 Task: Use the formula "ISNONTEXT" in spreadsheet "Project portfolio".
Action: Mouse moved to (676, 88)
Screenshot: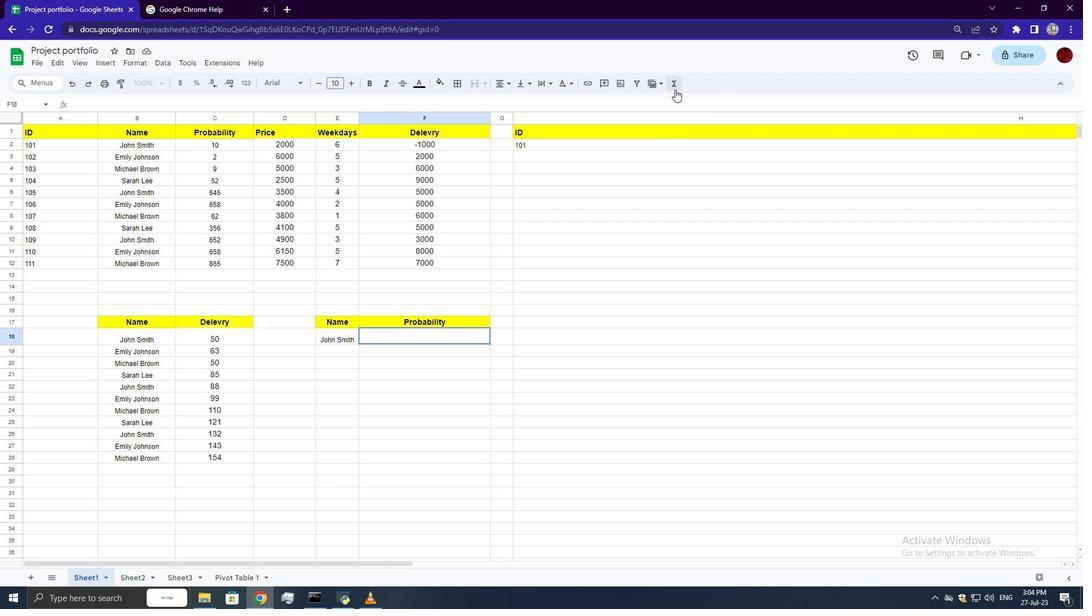 
Action: Mouse pressed left at (676, 88)
Screenshot: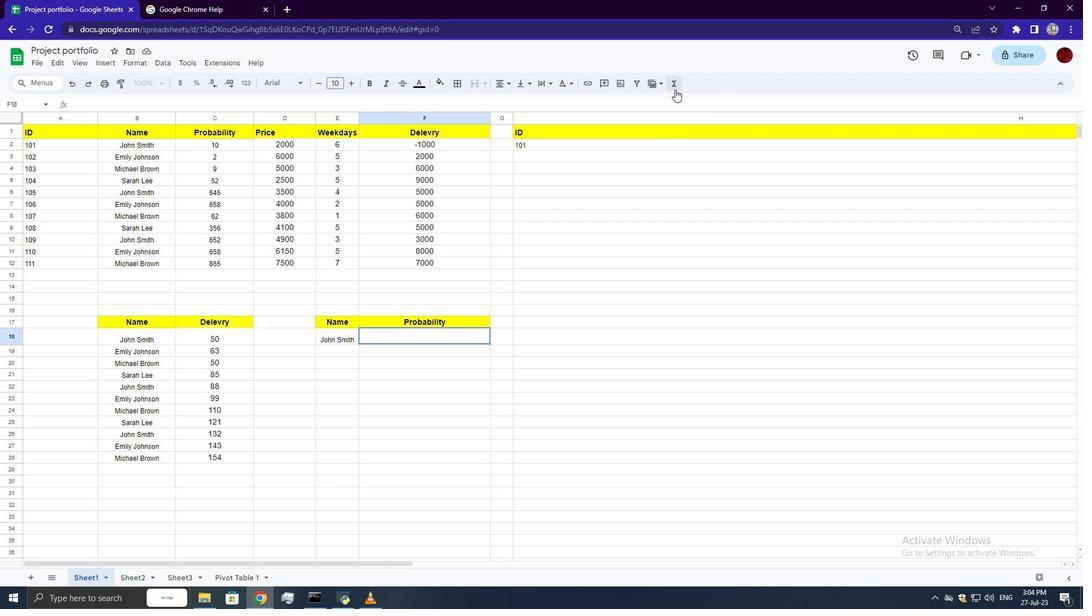 
Action: Mouse moved to (838, 320)
Screenshot: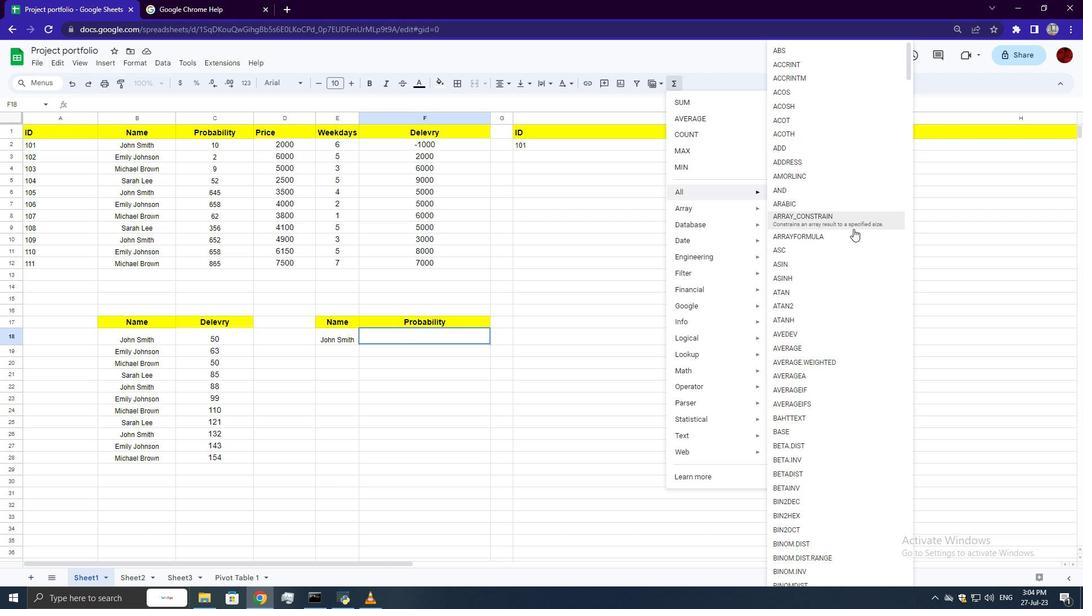 
Action: Mouse scrolled (838, 318) with delta (0, 0)
Screenshot: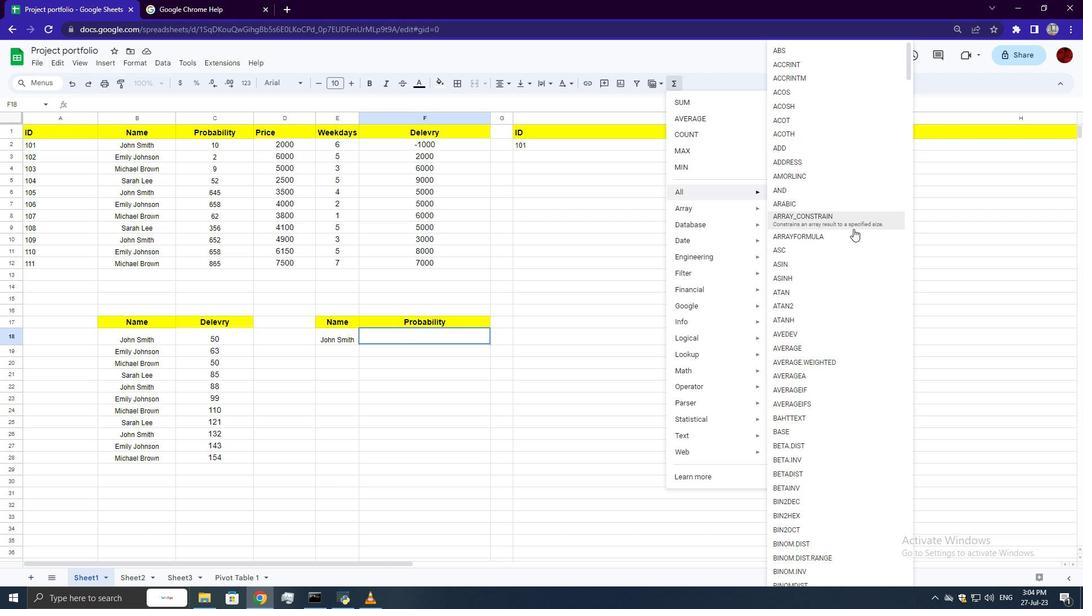 
Action: Mouse moved to (838, 321)
Screenshot: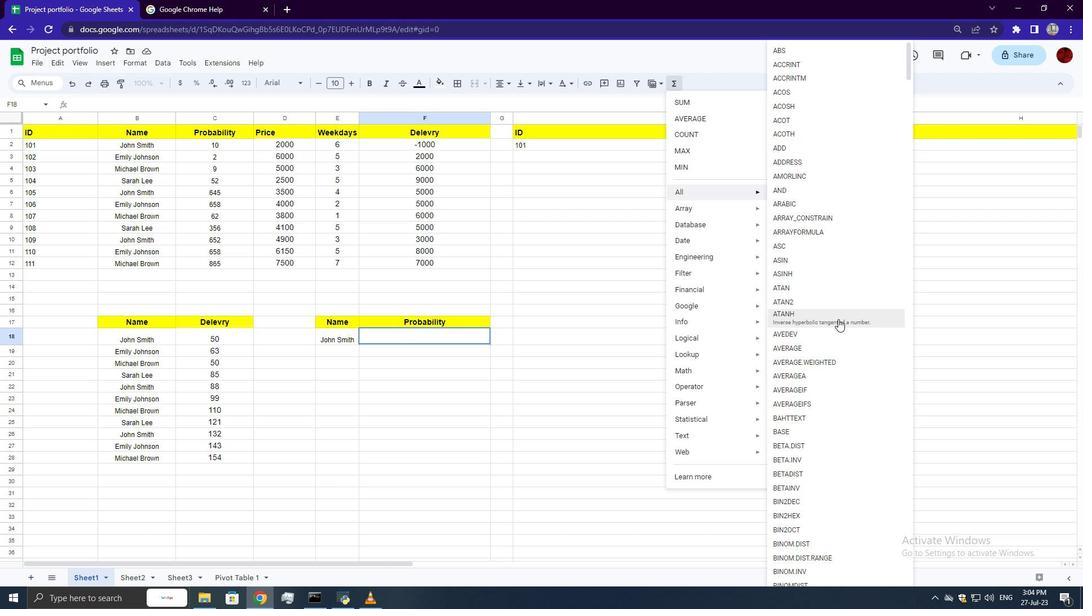 
Action: Mouse scrolled (838, 320) with delta (0, 0)
Screenshot: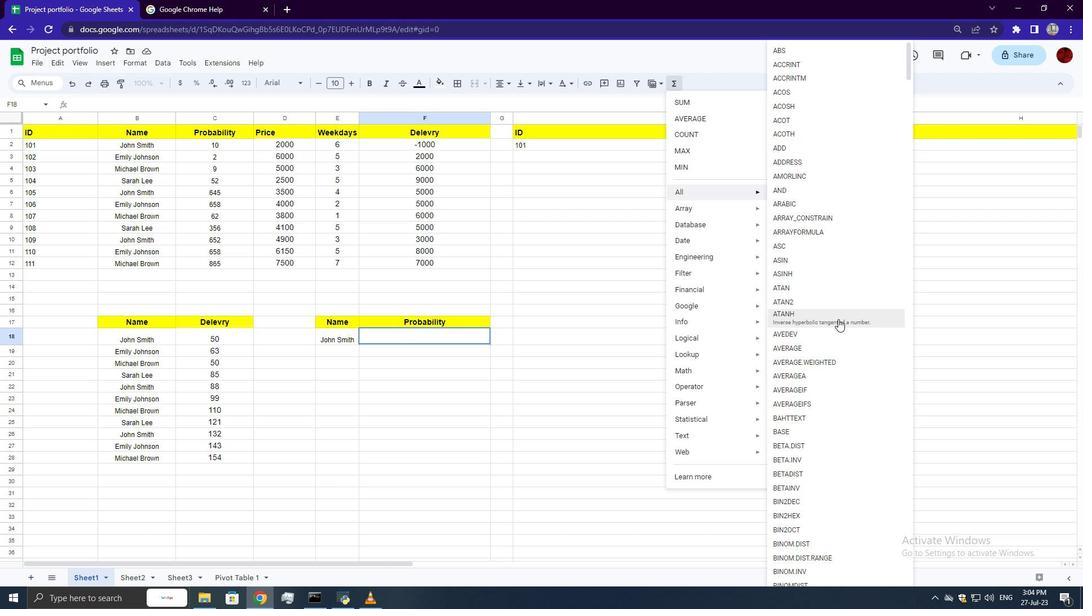 
Action: Mouse scrolled (838, 320) with delta (0, 0)
Screenshot: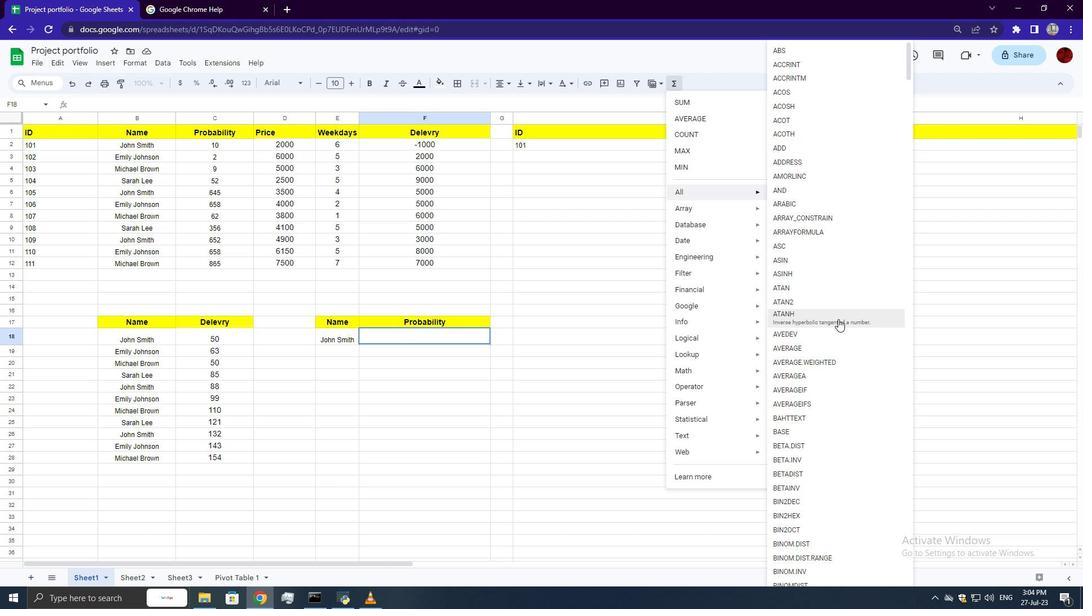 
Action: Mouse scrolled (838, 320) with delta (0, 0)
Screenshot: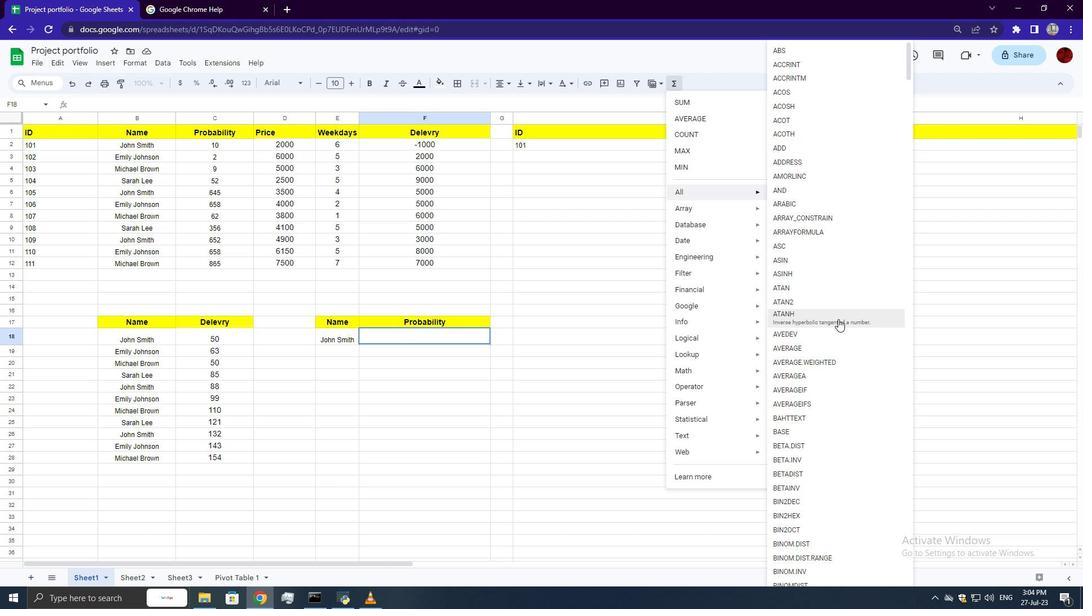 
Action: Mouse scrolled (838, 320) with delta (0, 0)
Screenshot: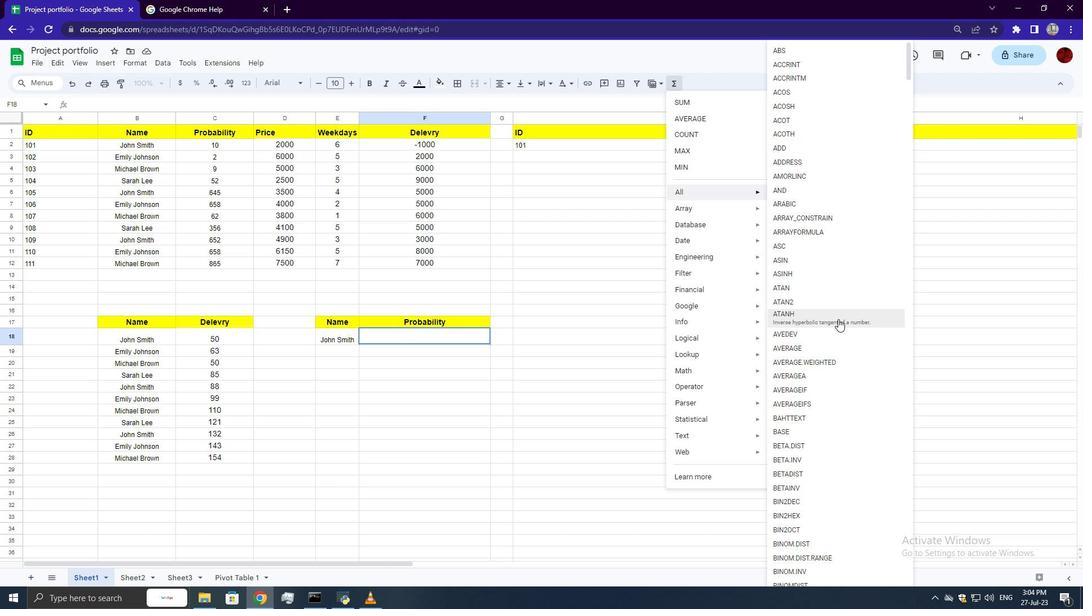 
Action: Mouse scrolled (838, 320) with delta (0, 0)
Screenshot: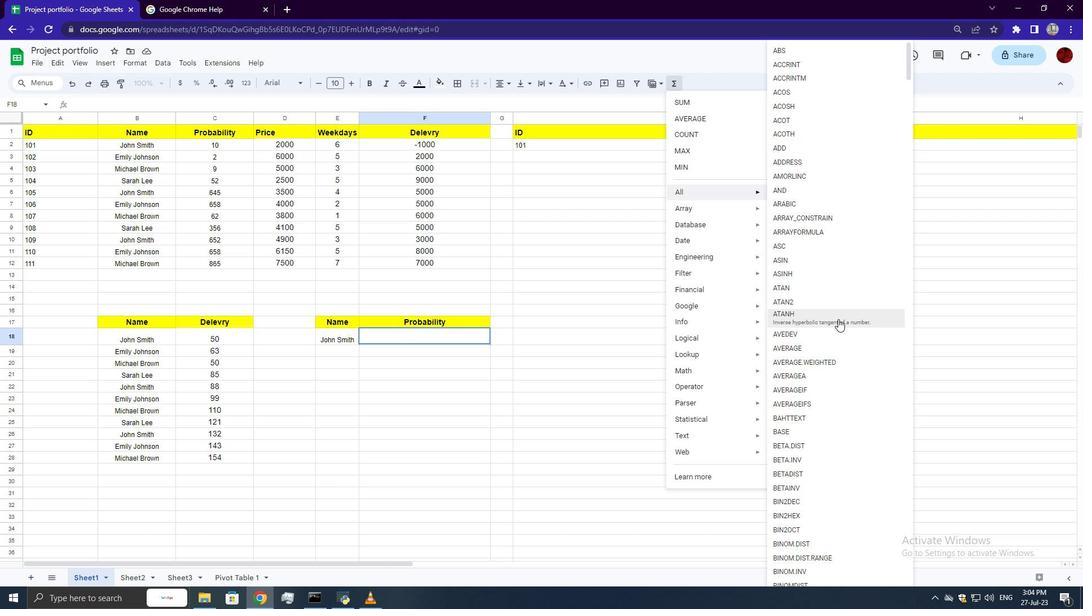 
Action: Mouse scrolled (838, 320) with delta (0, 0)
Screenshot: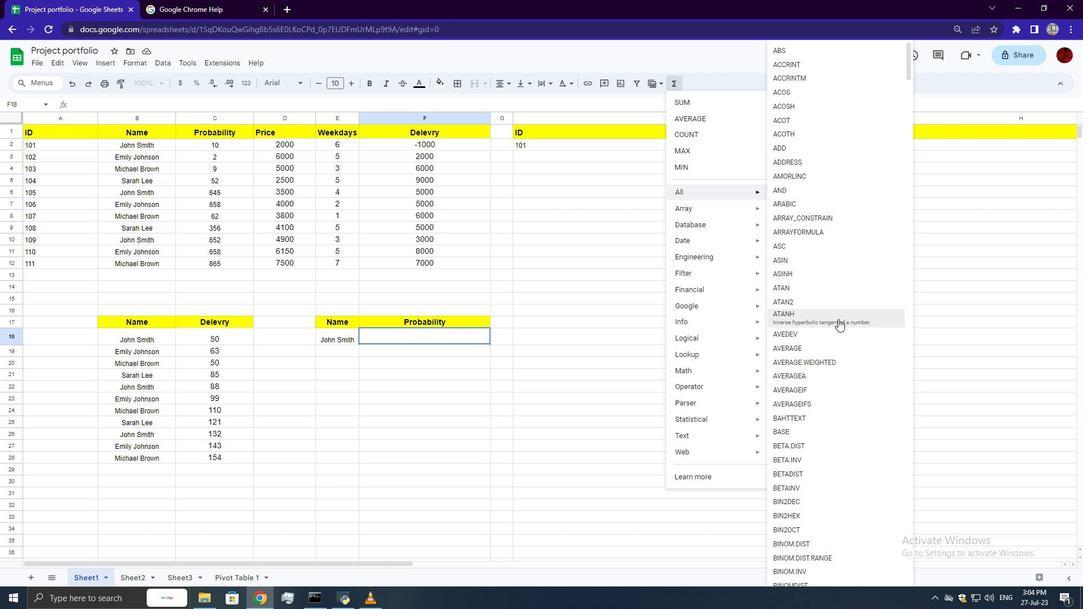 
Action: Mouse scrolled (838, 320) with delta (0, 0)
Screenshot: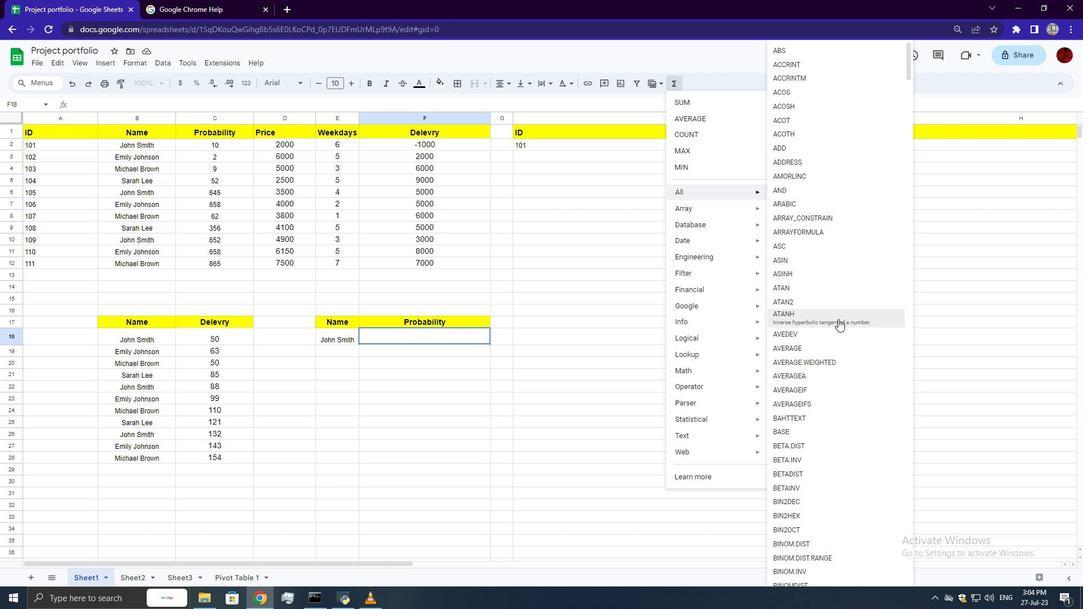 
Action: Mouse scrolled (838, 320) with delta (0, 0)
Screenshot: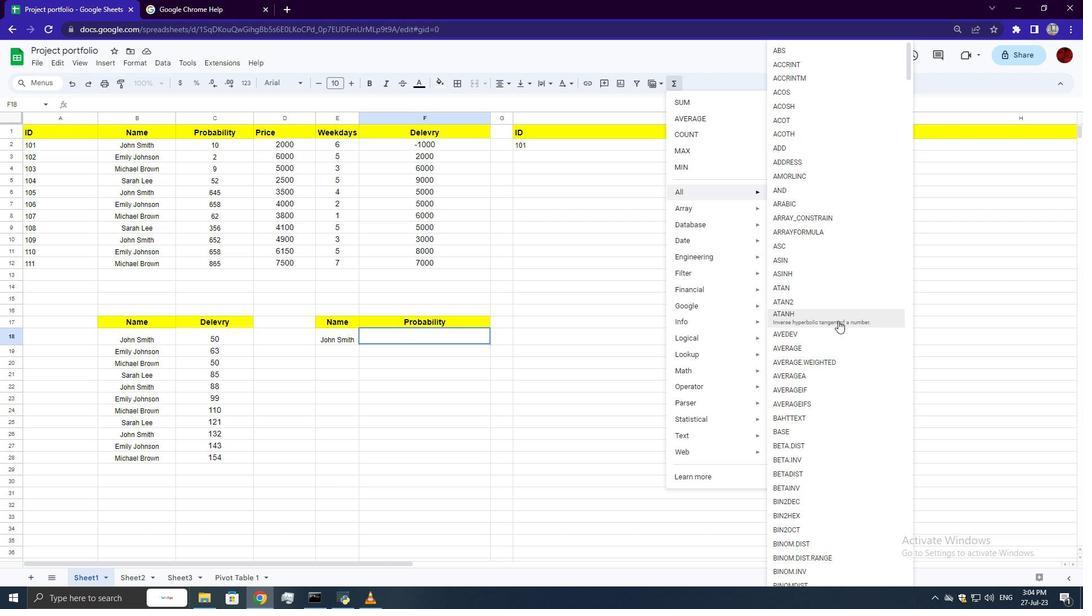 
Action: Mouse scrolled (838, 320) with delta (0, 0)
Screenshot: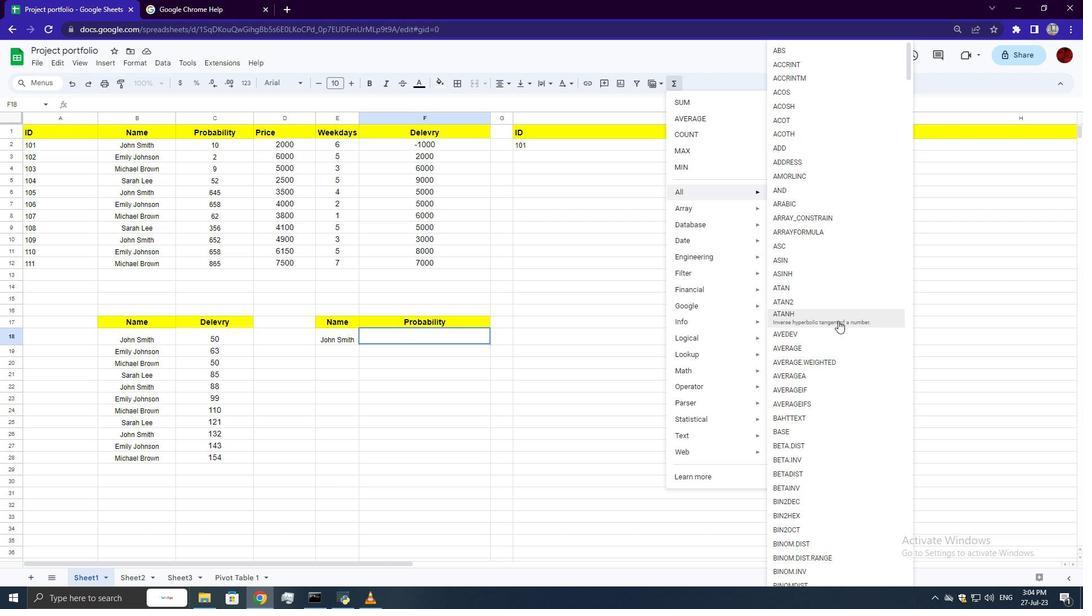 
Action: Mouse scrolled (838, 320) with delta (0, 0)
Screenshot: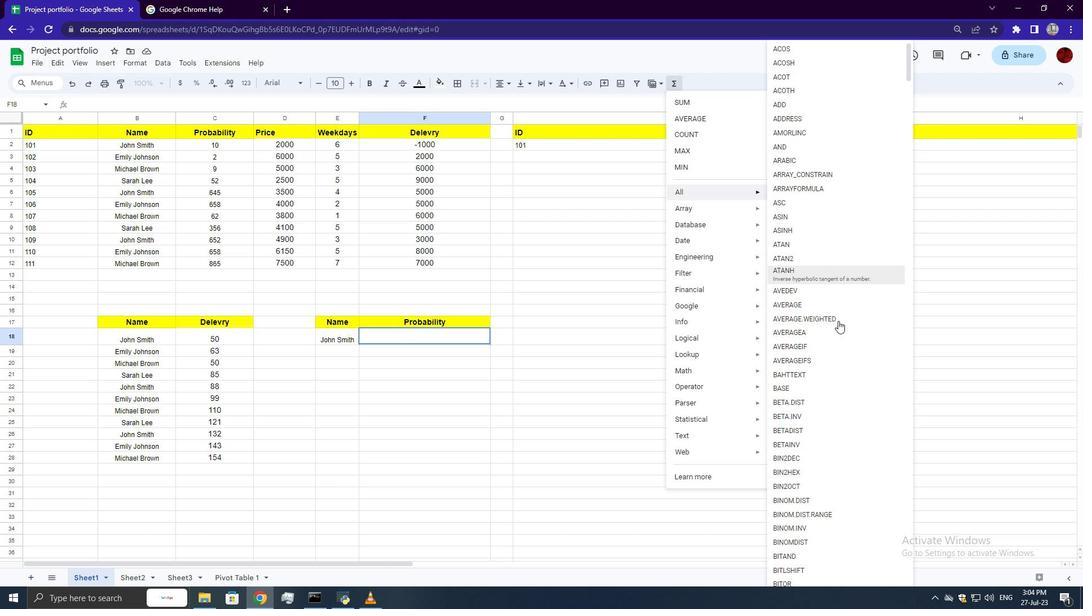 
Action: Mouse moved to (847, 339)
Screenshot: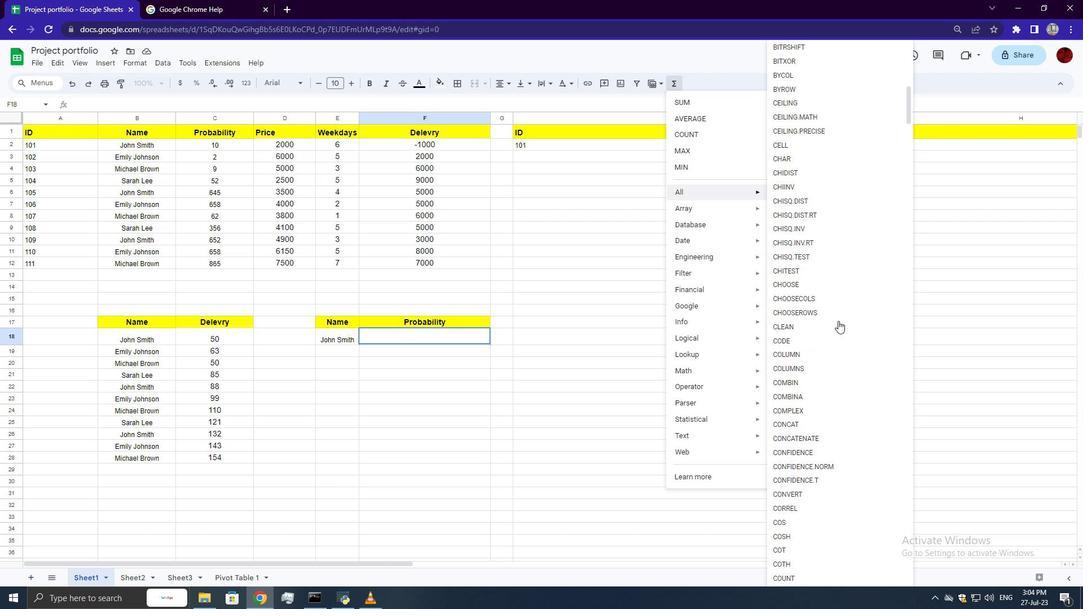 
Action: Mouse scrolled (847, 339) with delta (0, 0)
Screenshot: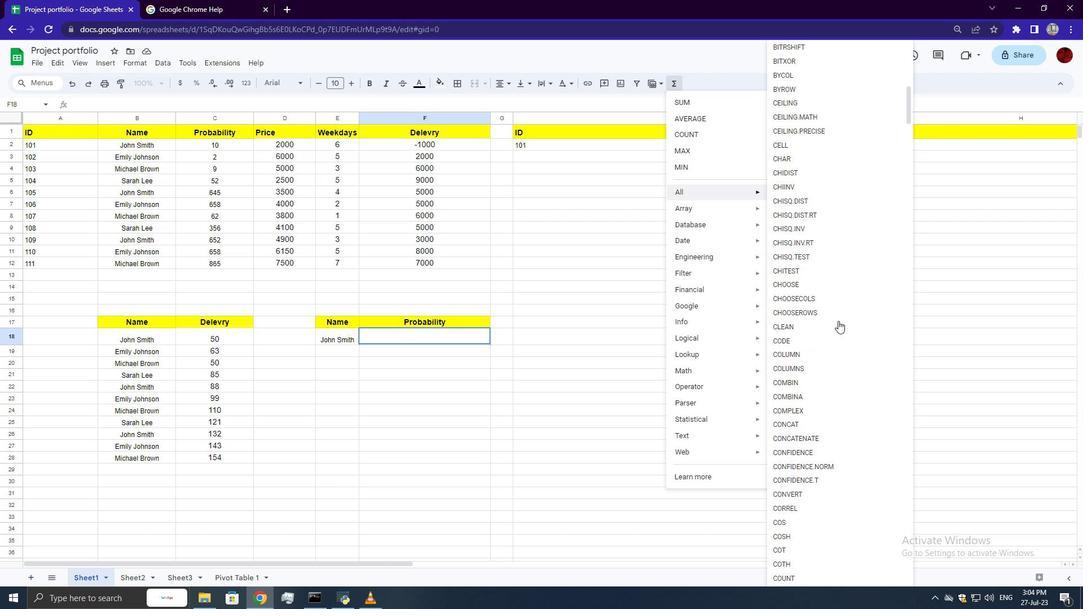
Action: Mouse moved to (848, 343)
Screenshot: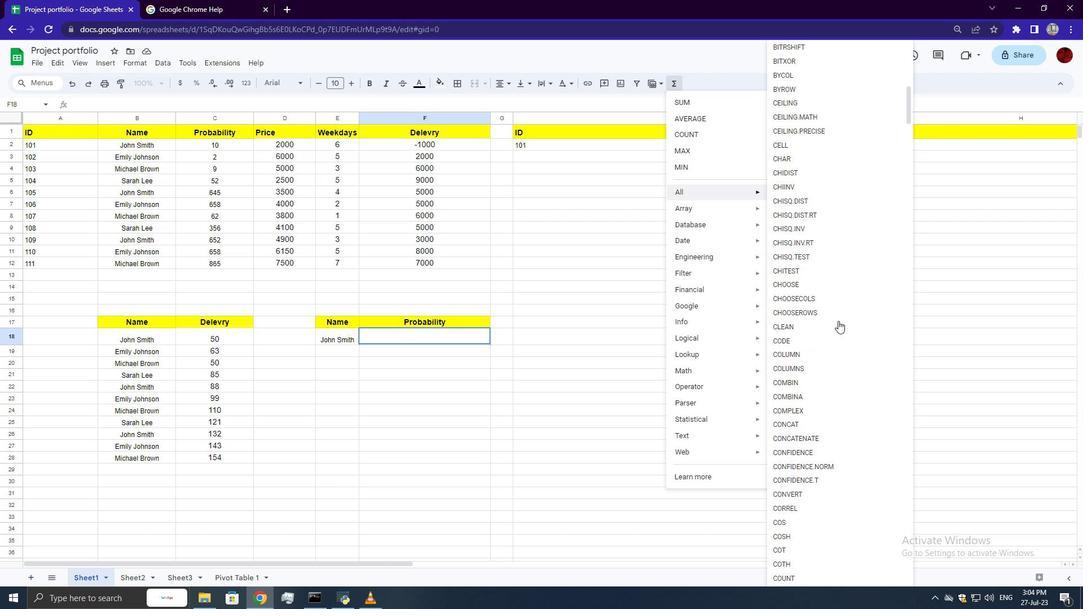 
Action: Mouse scrolled (848, 343) with delta (0, 0)
Screenshot: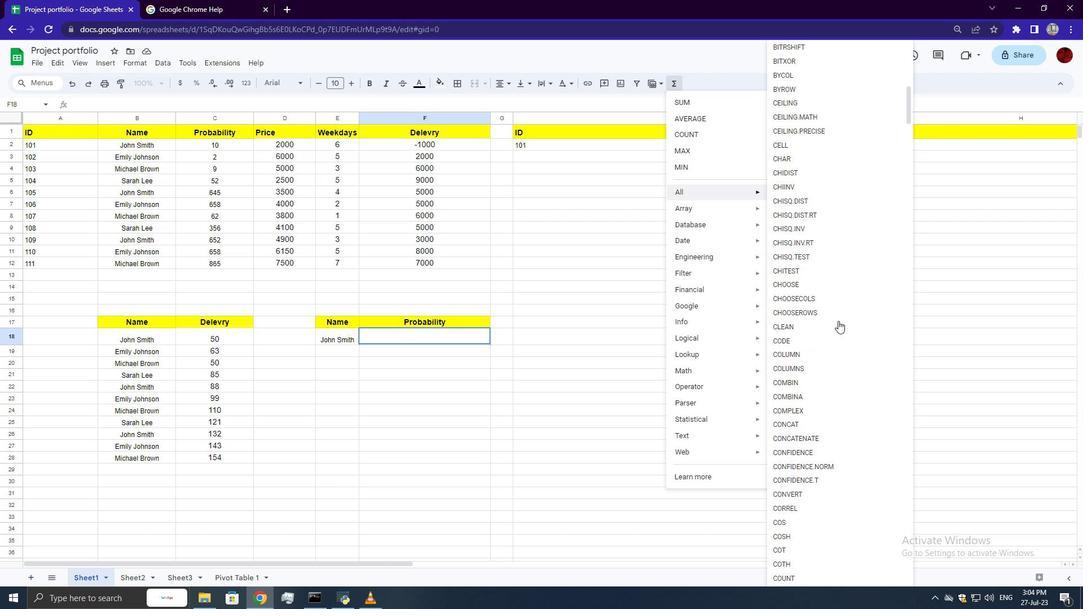 
Action: Mouse moved to (848, 344)
Screenshot: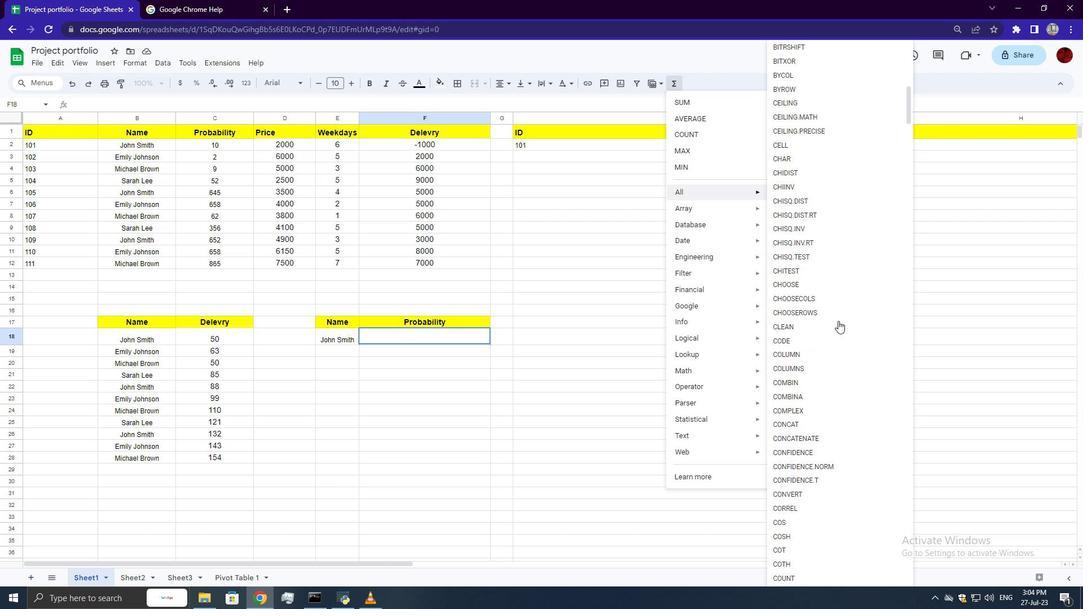 
Action: Mouse scrolled (848, 343) with delta (0, 0)
Screenshot: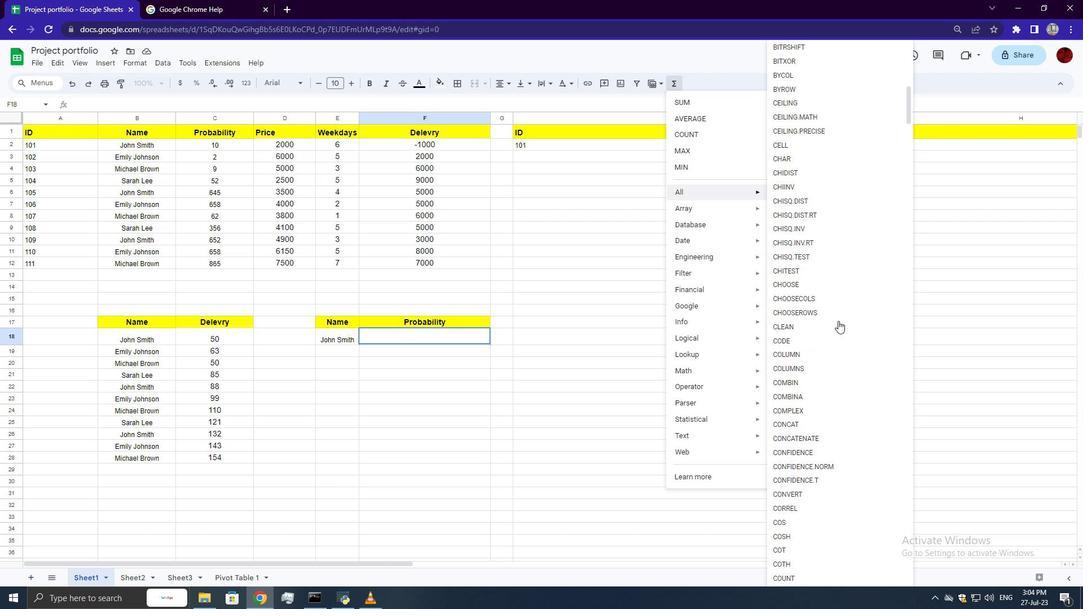 
Action: Mouse moved to (849, 344)
Screenshot: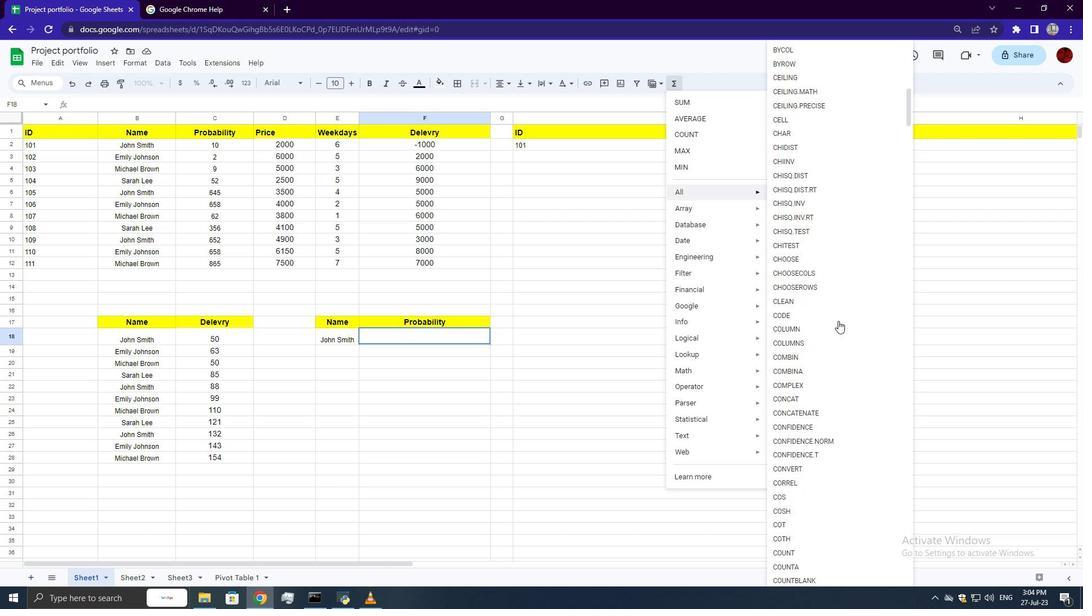 
Action: Mouse scrolled (849, 344) with delta (0, 0)
Screenshot: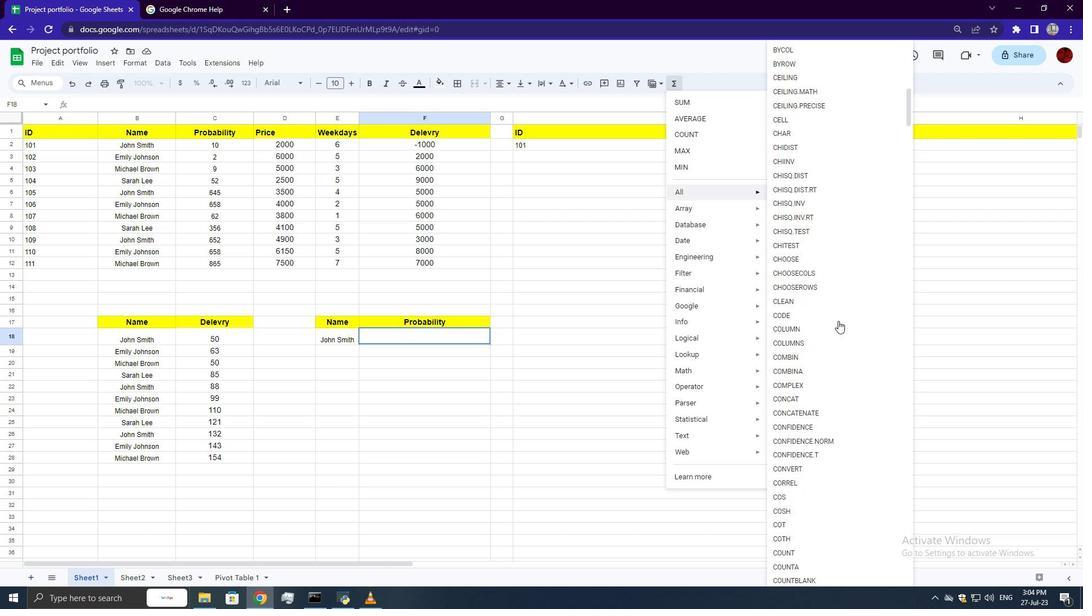 
Action: Mouse moved to (850, 347)
Screenshot: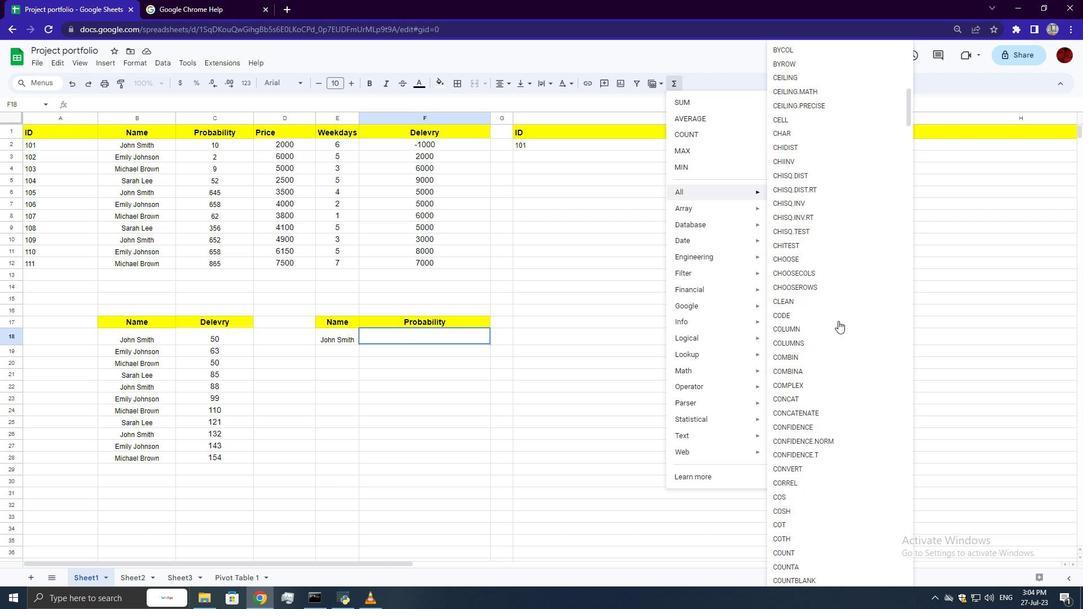 
Action: Mouse scrolled (850, 346) with delta (0, 0)
Screenshot: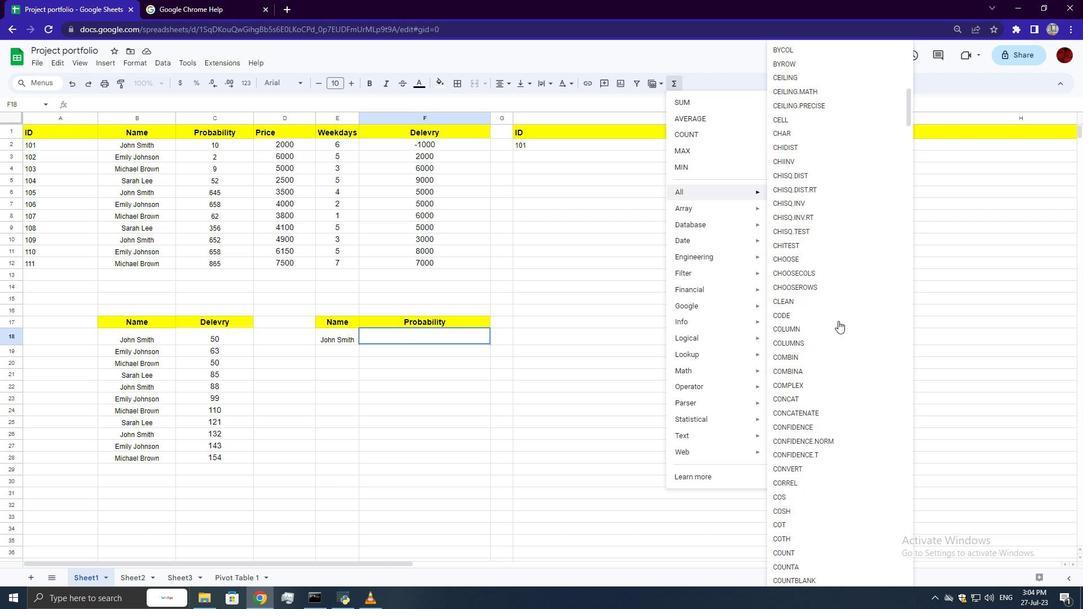 
Action: Mouse moved to (851, 364)
Screenshot: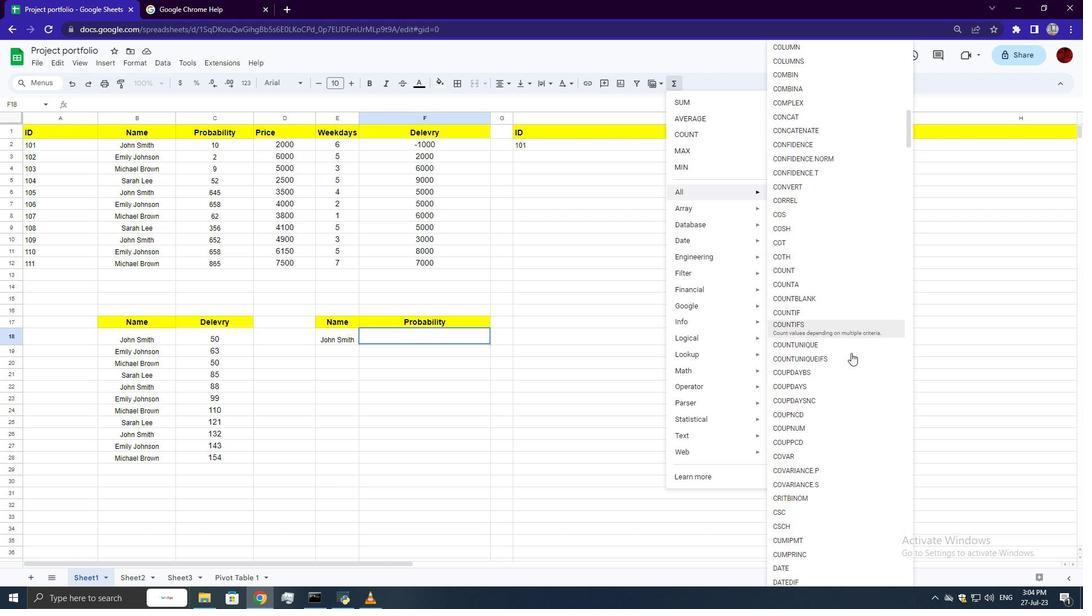 
Action: Mouse scrolled (851, 364) with delta (0, 0)
Screenshot: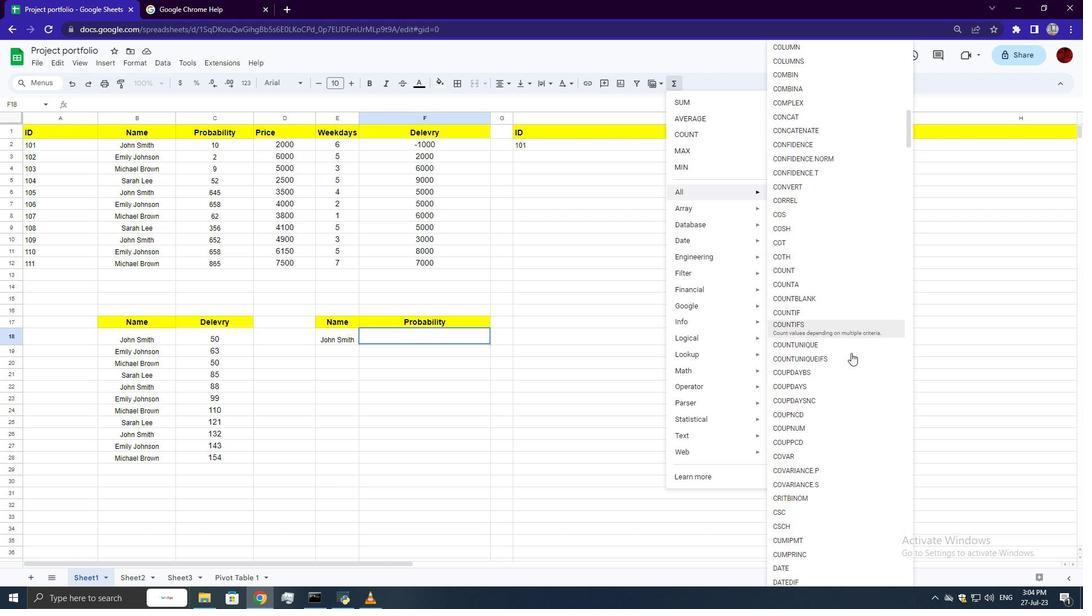 
Action: Mouse moved to (851, 366)
Screenshot: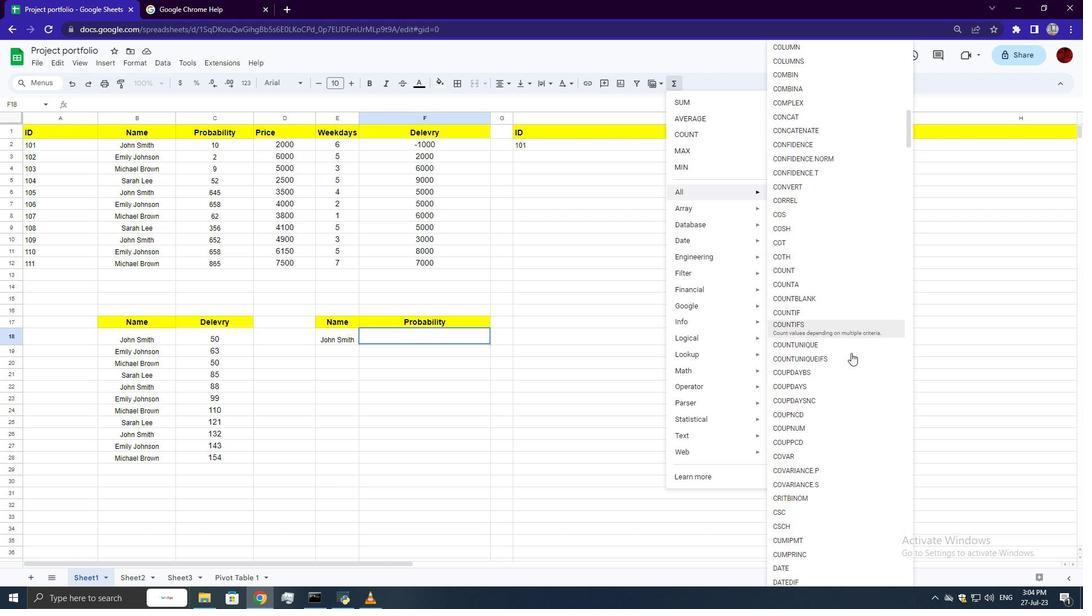 
Action: Mouse scrolled (851, 365) with delta (0, 0)
Screenshot: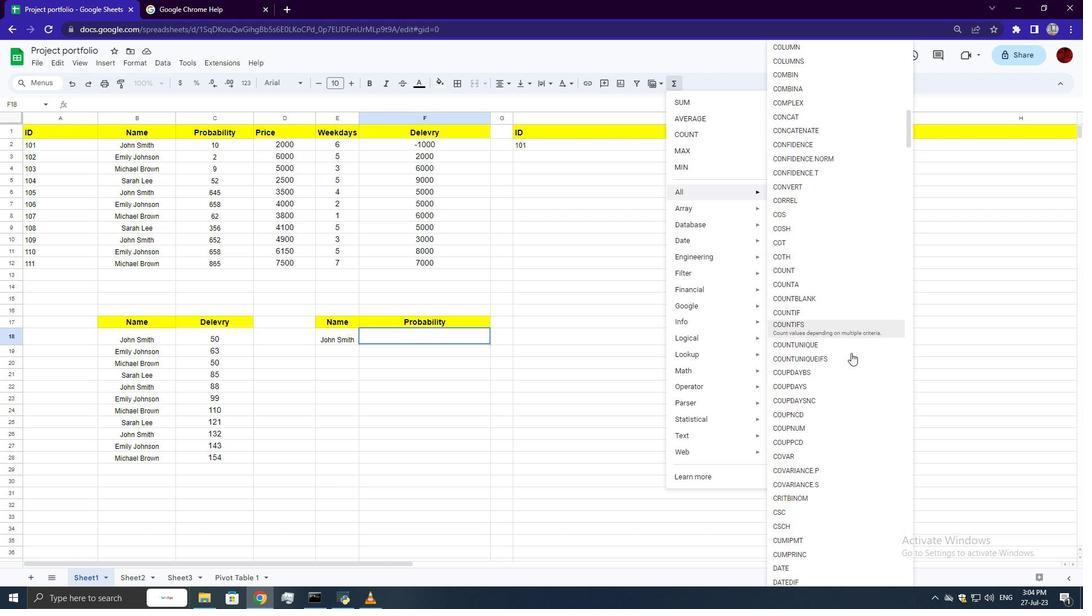 
Action: Mouse moved to (851, 367)
Screenshot: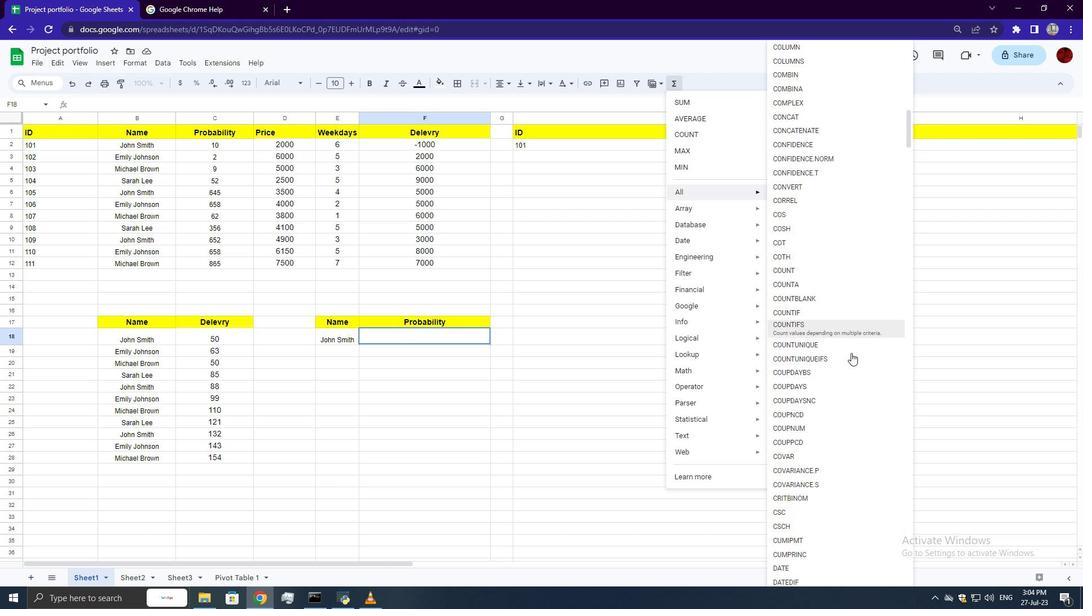 
Action: Mouse scrolled (851, 366) with delta (0, 0)
Screenshot: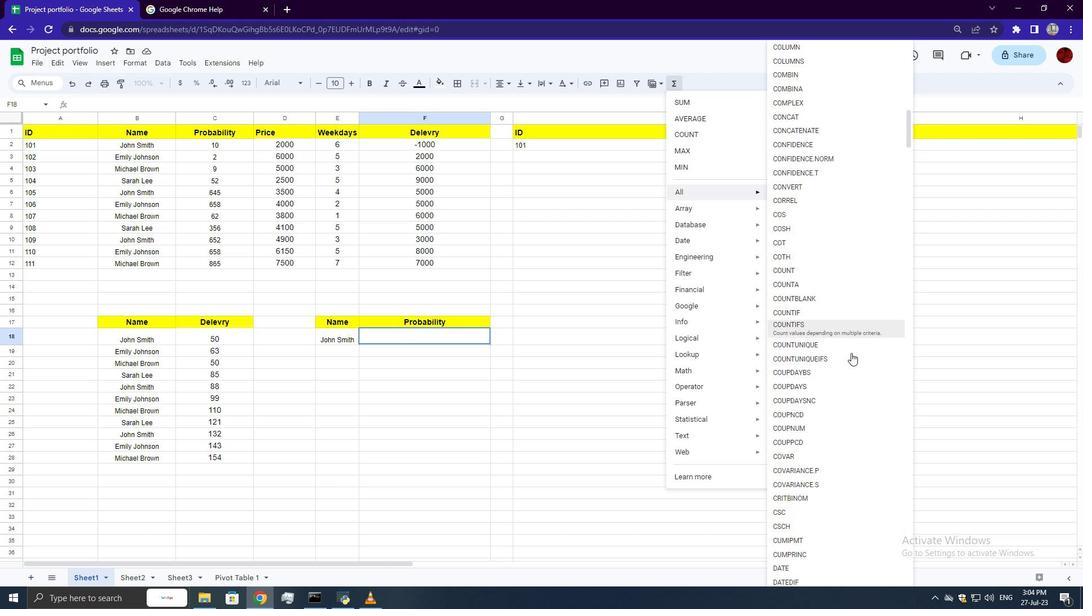 
Action: Mouse scrolled (851, 366) with delta (0, 0)
Screenshot: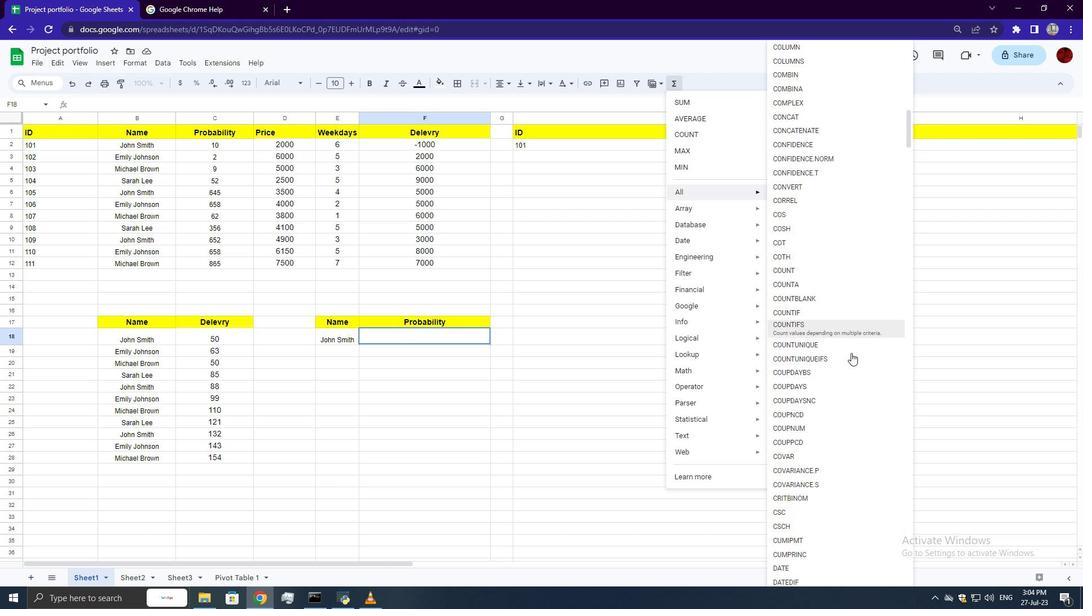
Action: Mouse scrolled (851, 366) with delta (0, 0)
Screenshot: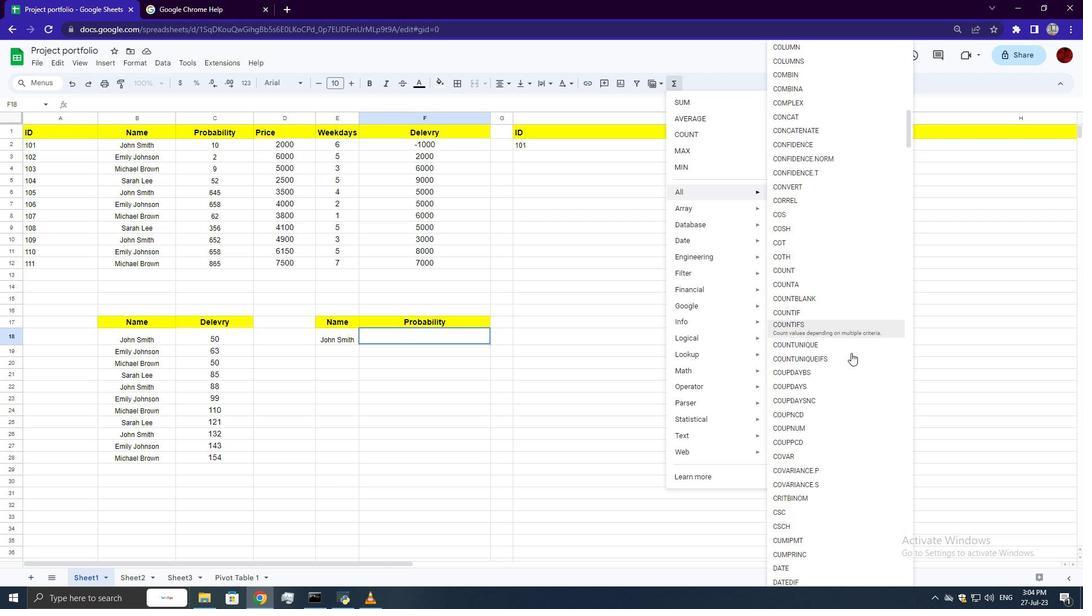 
Action: Mouse scrolled (851, 366) with delta (0, 0)
Screenshot: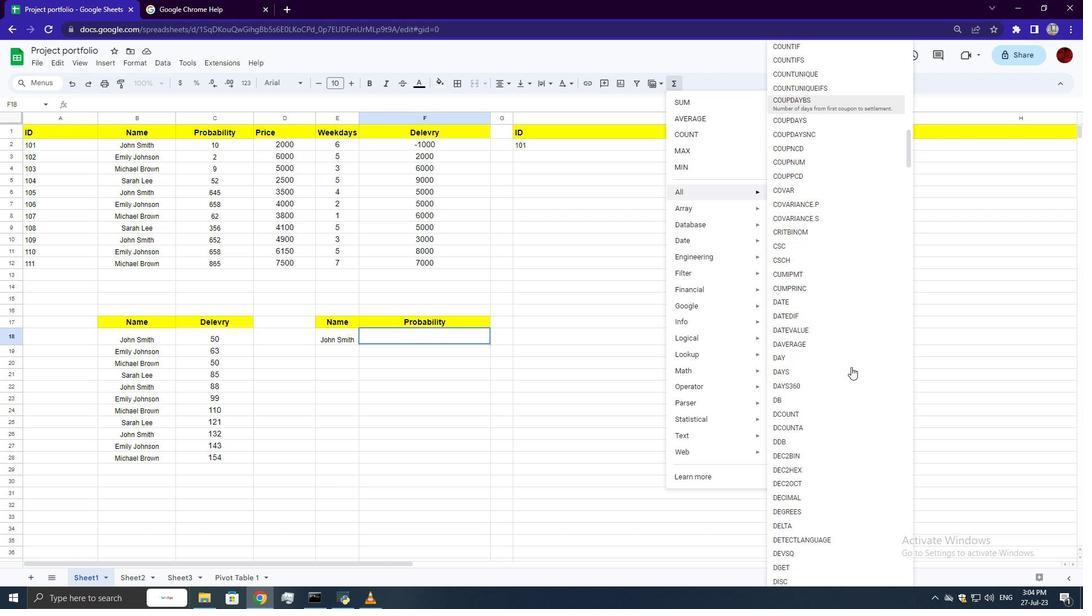 
Action: Mouse scrolled (851, 366) with delta (0, 0)
Screenshot: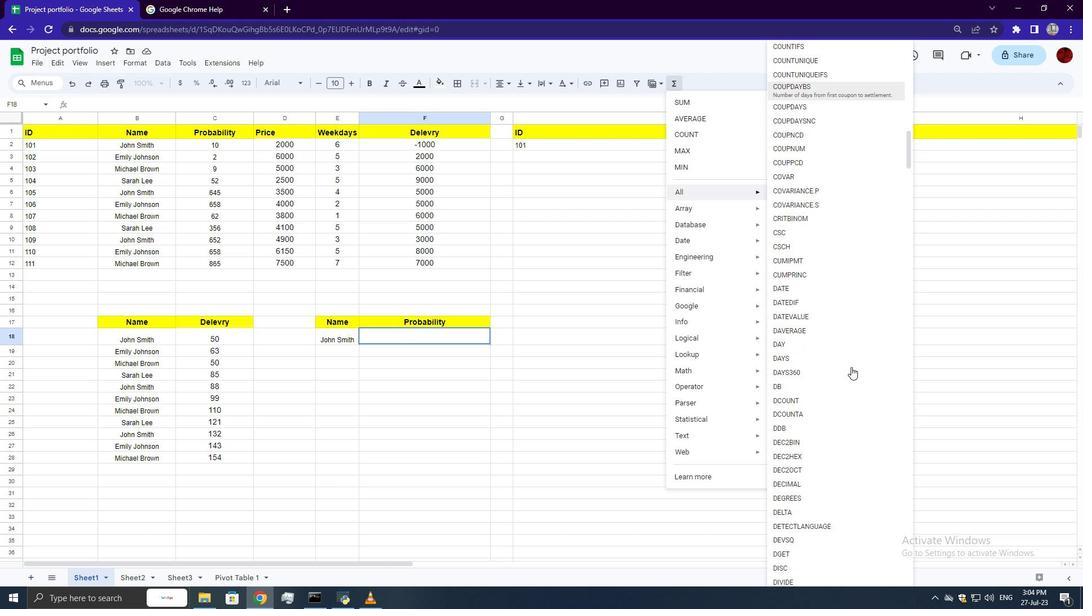 
Action: Mouse scrolled (851, 366) with delta (0, 0)
Screenshot: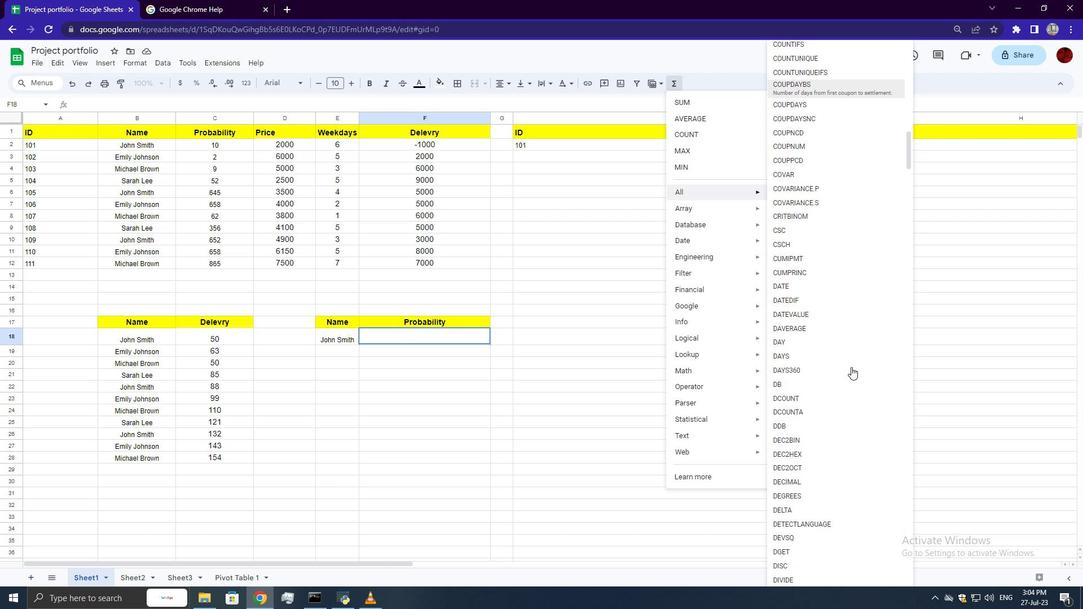 
Action: Mouse scrolled (851, 366) with delta (0, 0)
Screenshot: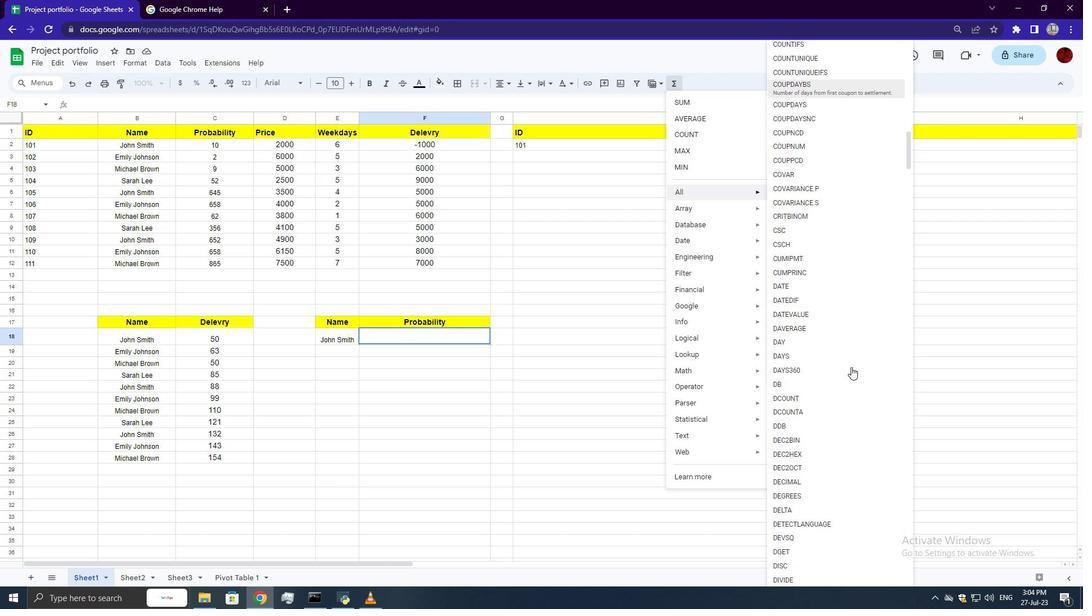 
Action: Mouse scrolled (851, 366) with delta (0, 0)
Screenshot: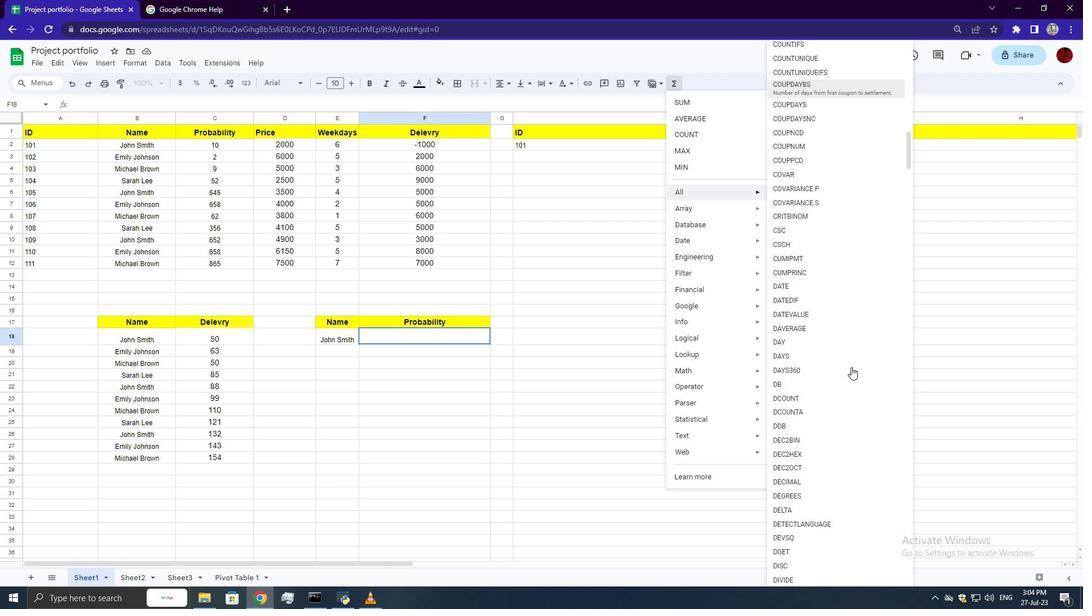 
Action: Mouse scrolled (851, 366) with delta (0, 0)
Screenshot: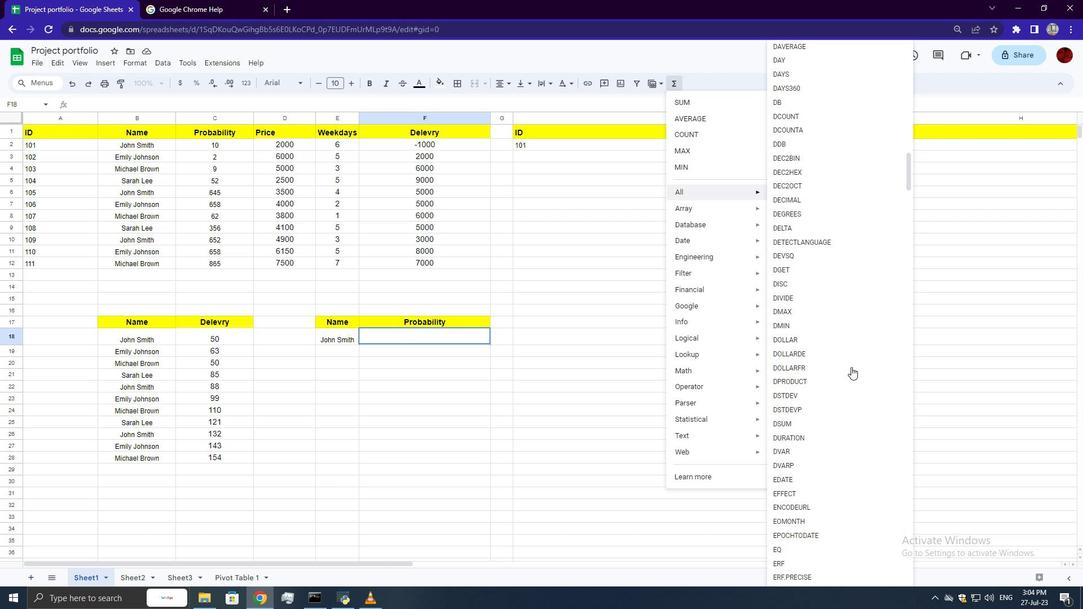 
Action: Mouse scrolled (851, 366) with delta (0, 0)
Screenshot: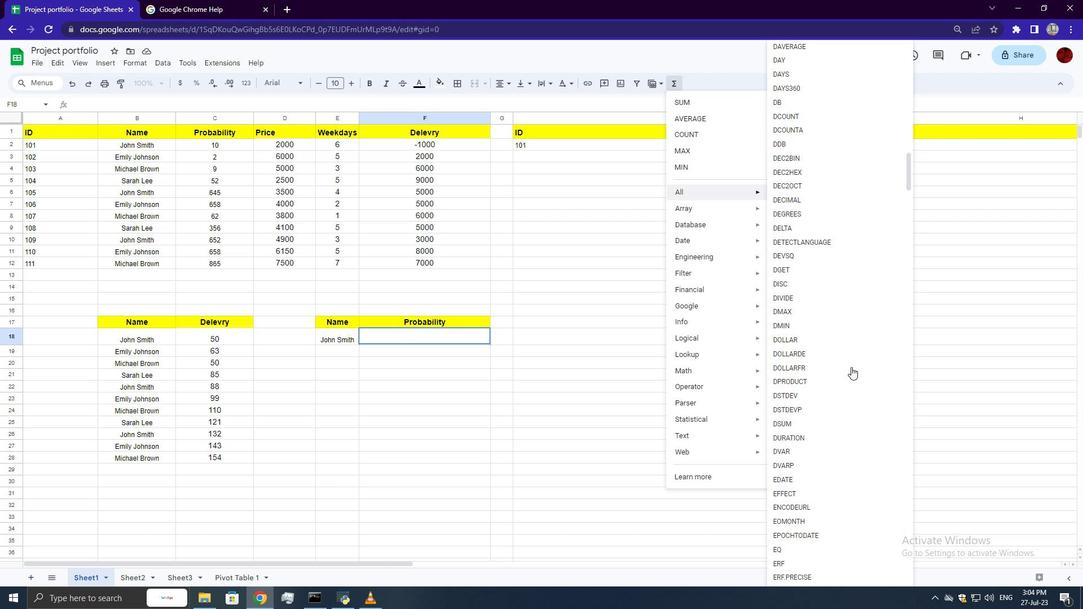 
Action: Mouse scrolled (851, 366) with delta (0, 0)
Screenshot: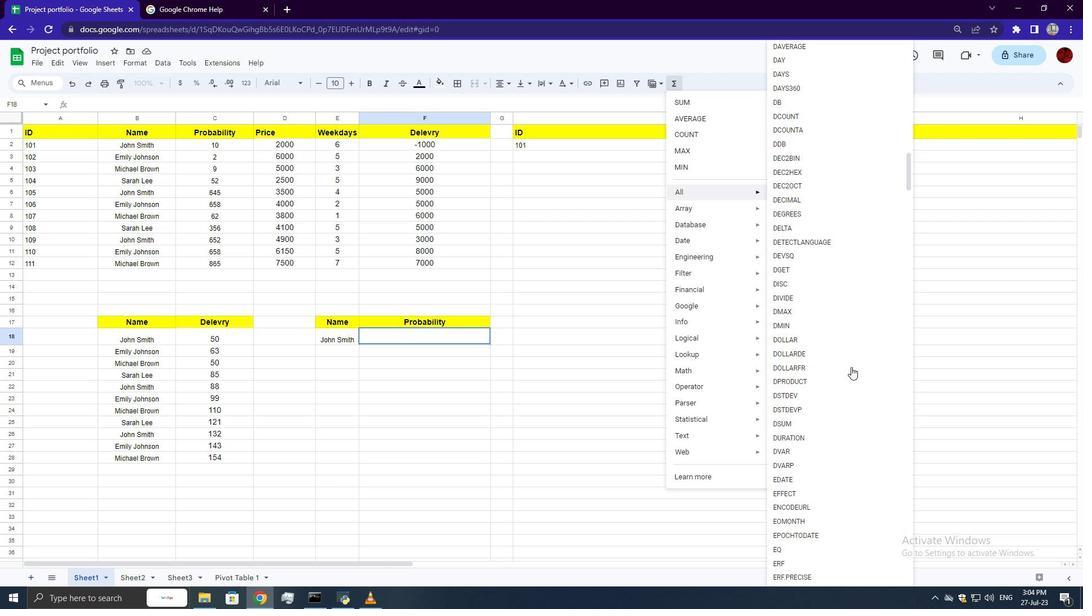 
Action: Mouse scrolled (851, 366) with delta (0, 0)
Screenshot: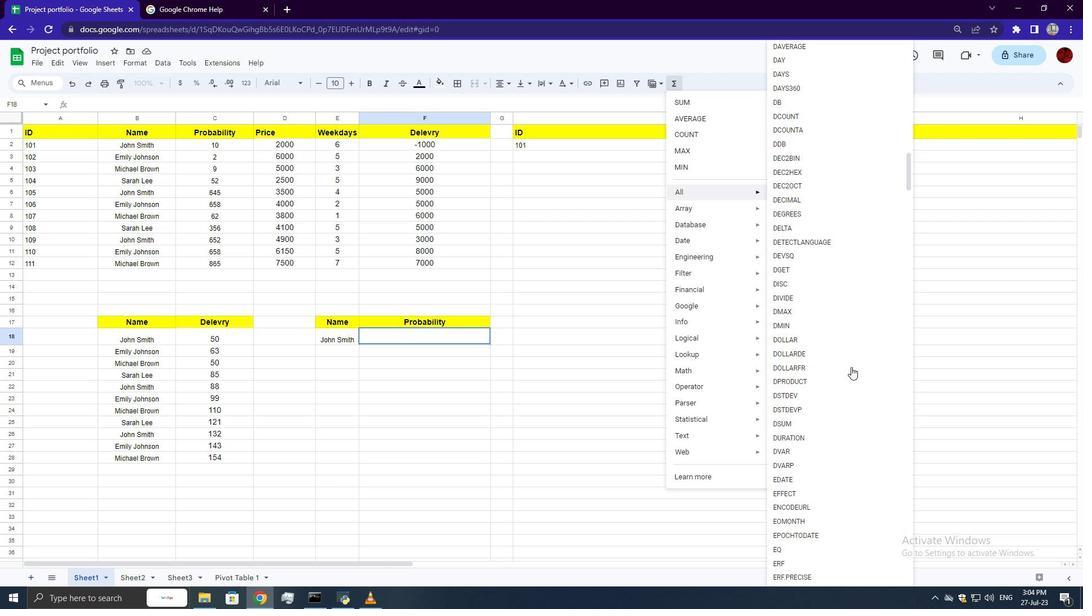 
Action: Mouse scrolled (851, 366) with delta (0, 0)
Screenshot: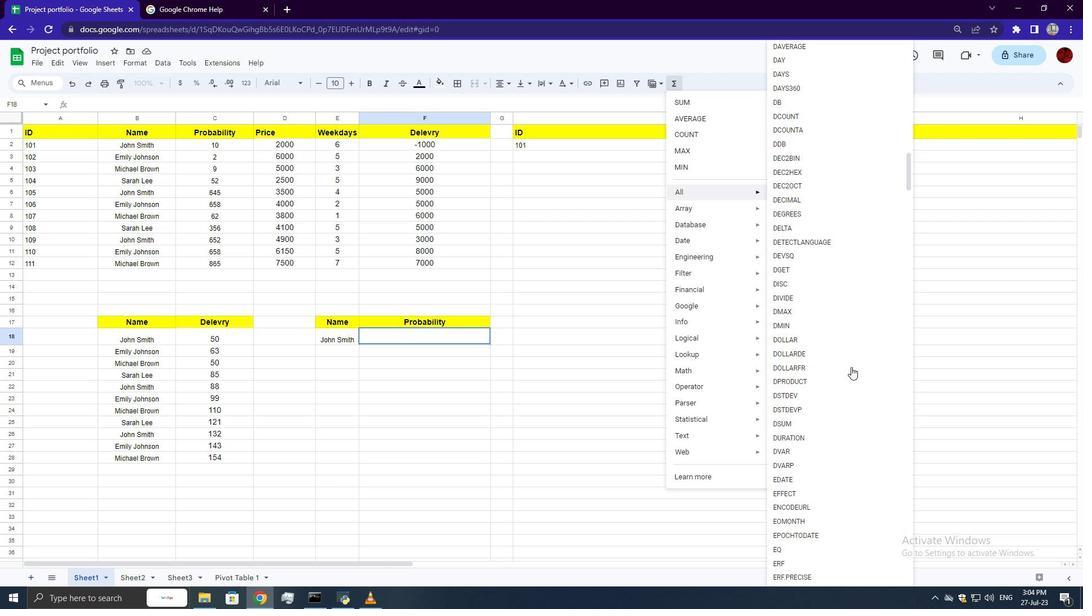 
Action: Mouse scrolled (851, 366) with delta (0, 0)
Screenshot: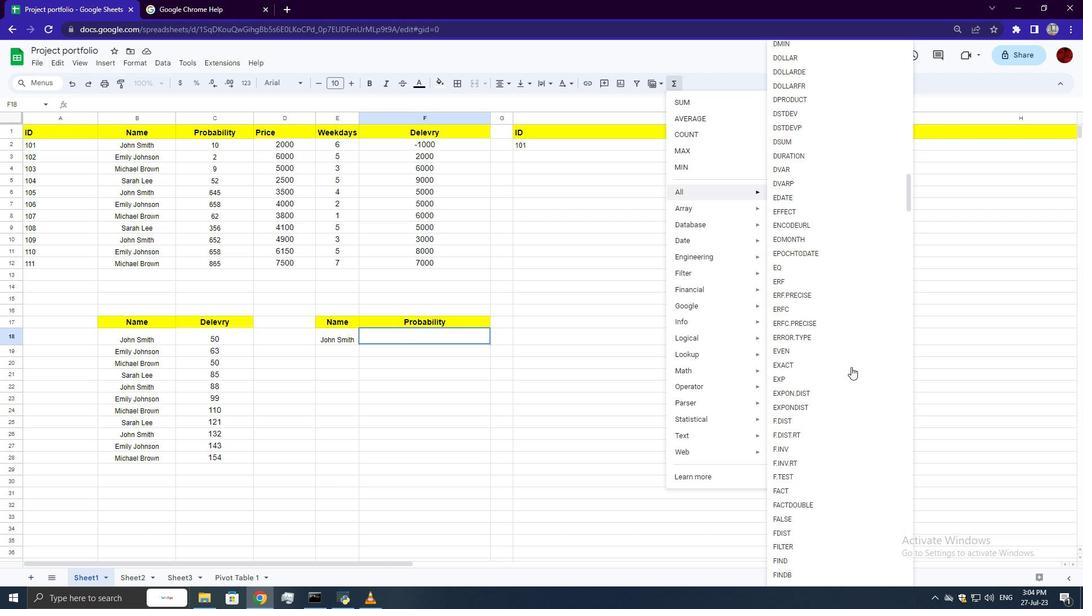 
Action: Mouse scrolled (851, 366) with delta (0, 0)
Screenshot: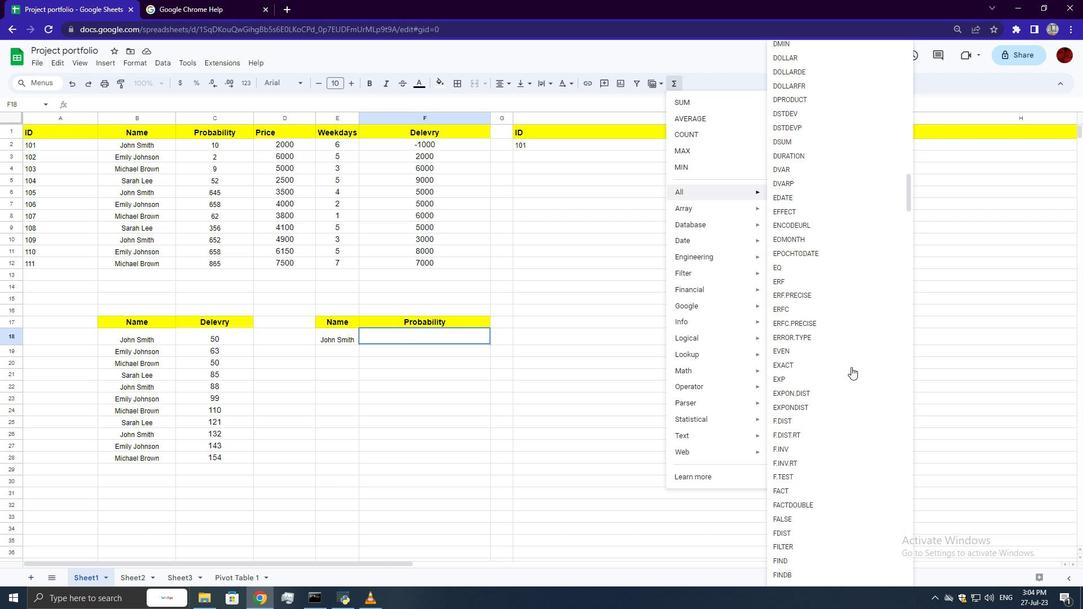 
Action: Mouse scrolled (851, 366) with delta (0, 0)
Screenshot: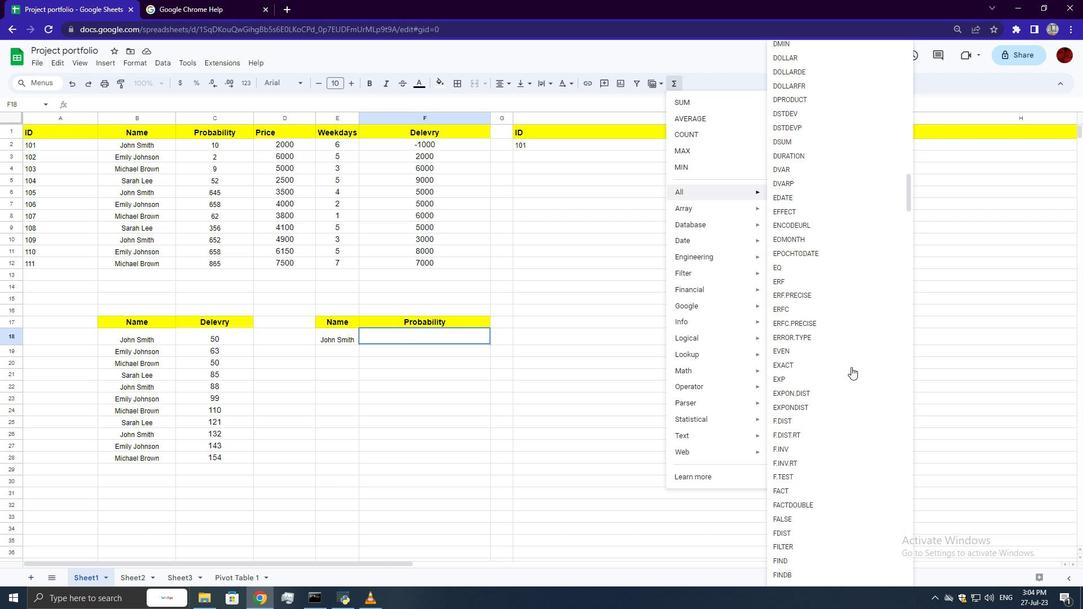 
Action: Mouse scrolled (851, 366) with delta (0, 0)
Screenshot: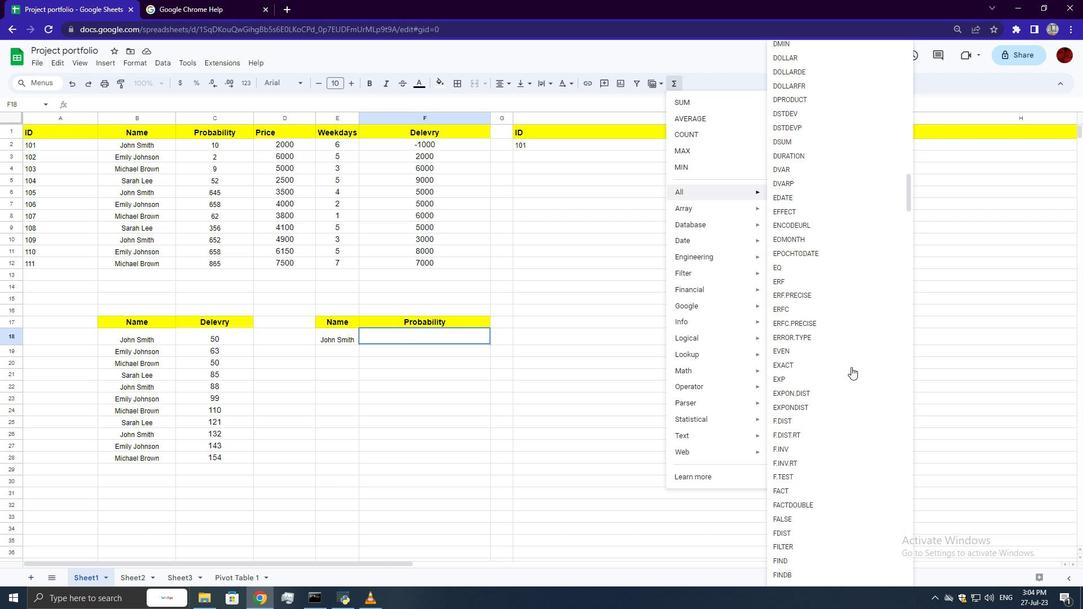 
Action: Mouse scrolled (851, 366) with delta (0, 0)
Screenshot: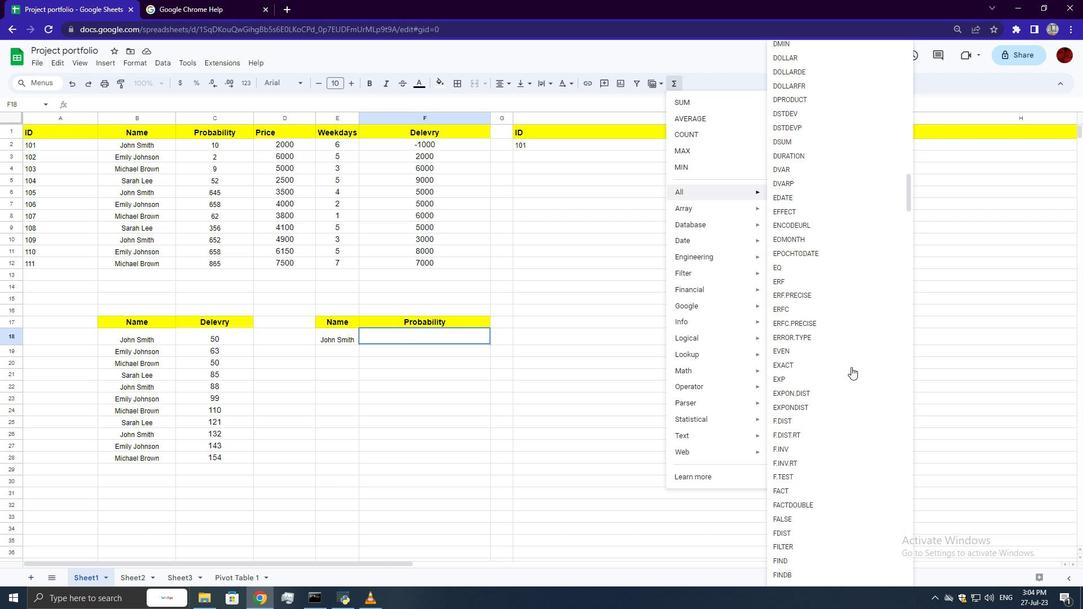 
Action: Mouse scrolled (851, 366) with delta (0, 0)
Screenshot: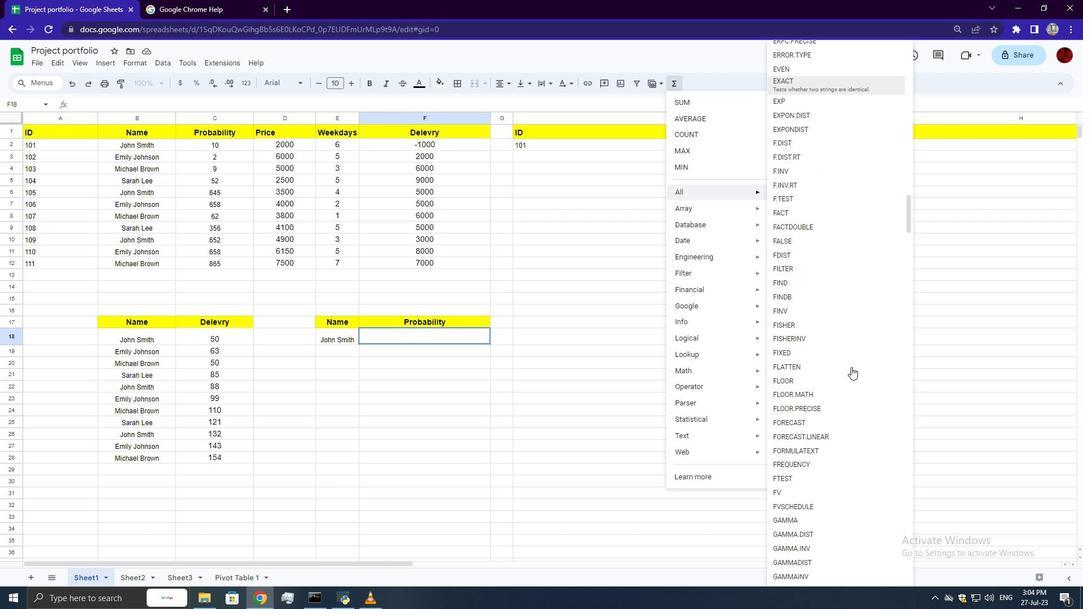 
Action: Mouse scrolled (851, 366) with delta (0, 0)
Screenshot: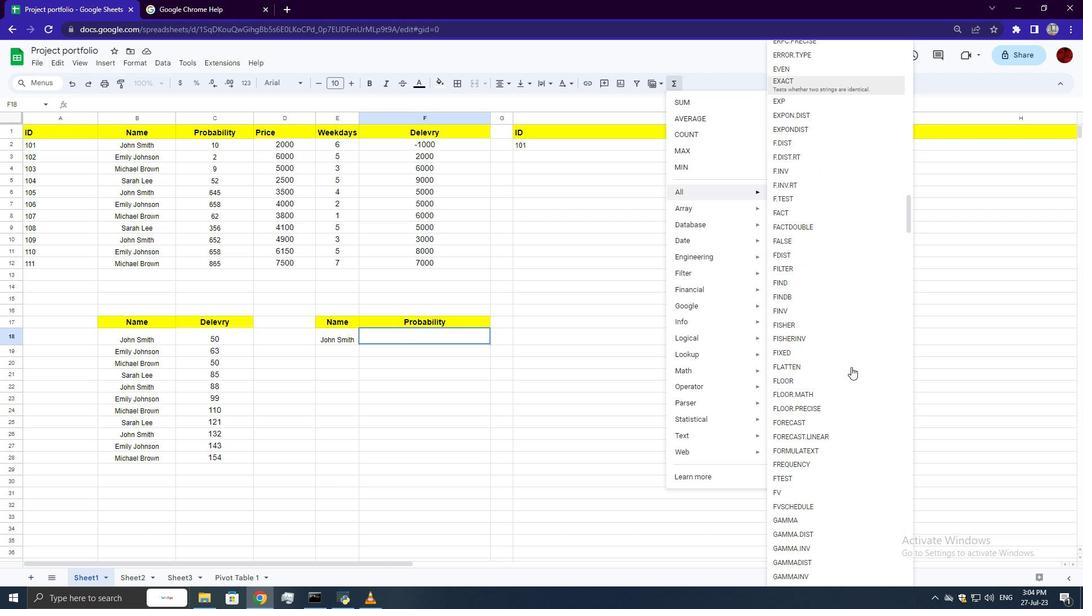 
Action: Mouse scrolled (851, 366) with delta (0, 0)
Screenshot: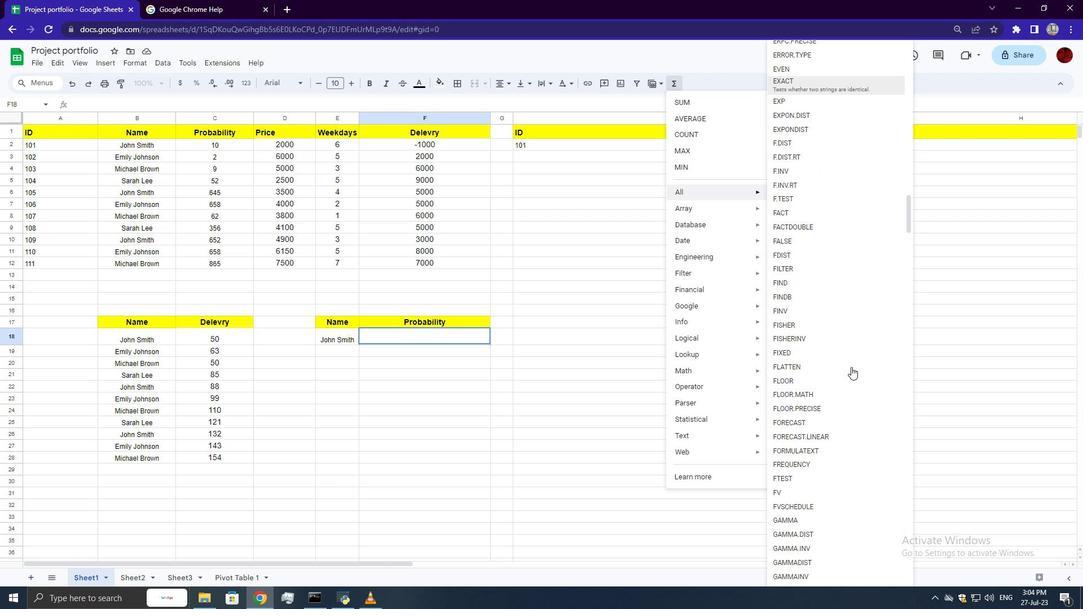 
Action: Mouse scrolled (851, 366) with delta (0, 0)
Screenshot: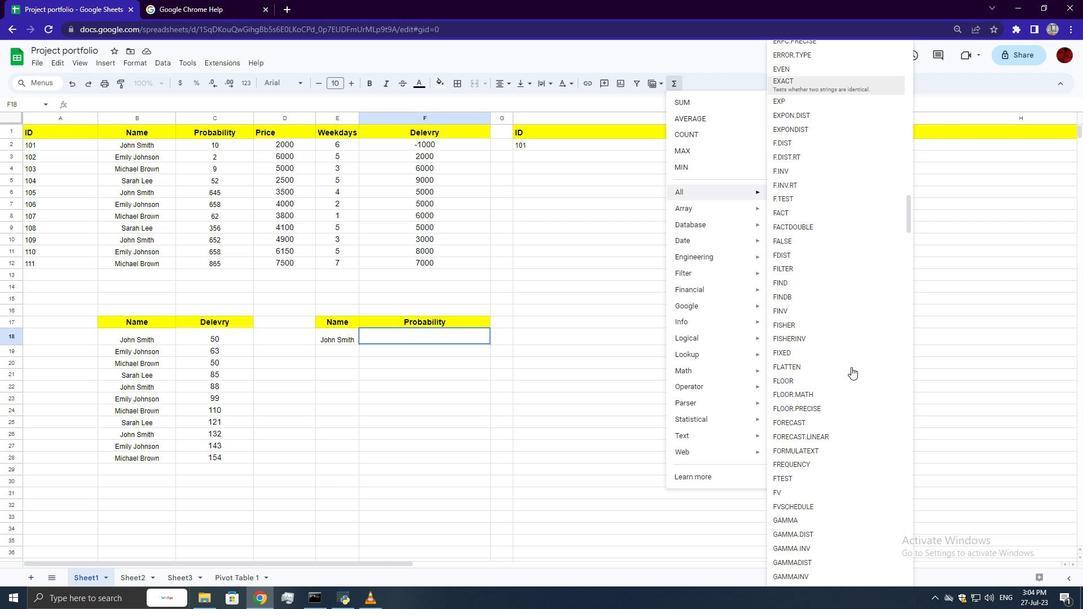 
Action: Mouse scrolled (851, 366) with delta (0, 0)
Screenshot: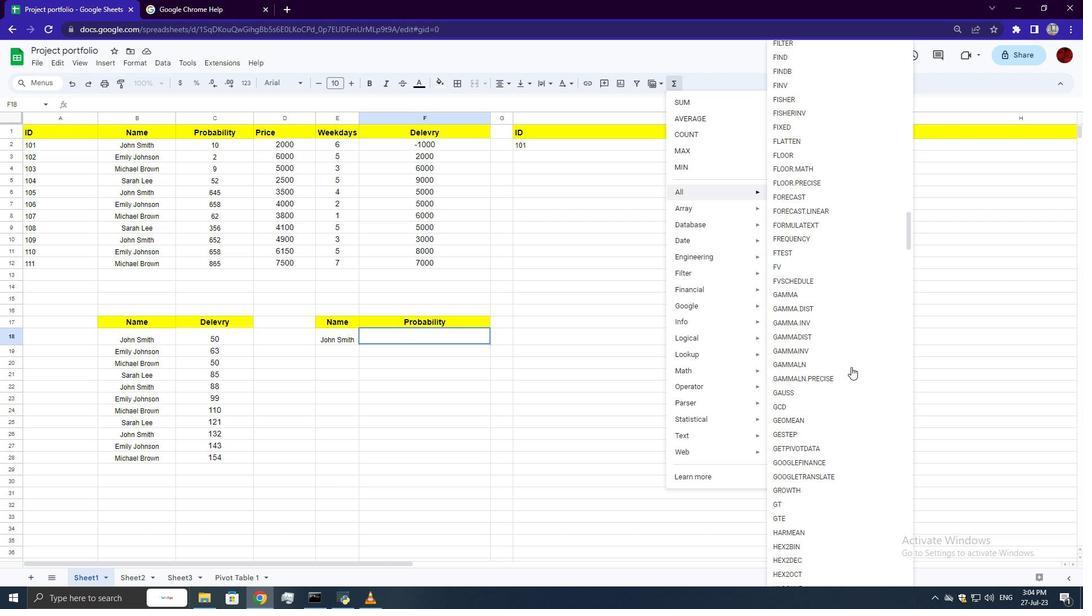 
Action: Mouse scrolled (851, 366) with delta (0, 0)
Screenshot: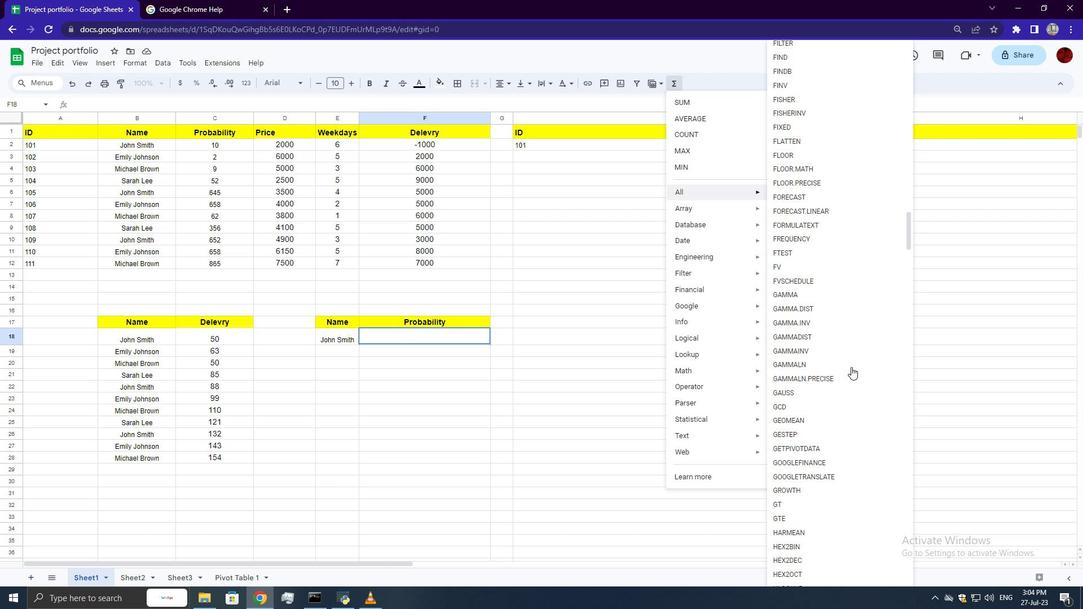 
Action: Mouse scrolled (851, 366) with delta (0, 0)
Screenshot: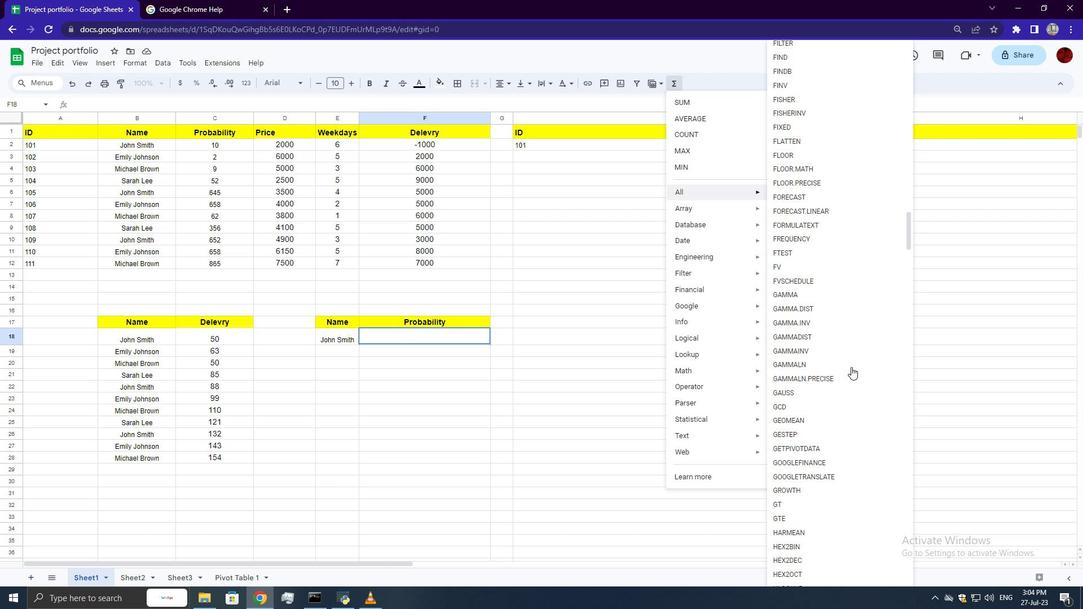 
Action: Mouse scrolled (851, 366) with delta (0, 0)
Screenshot: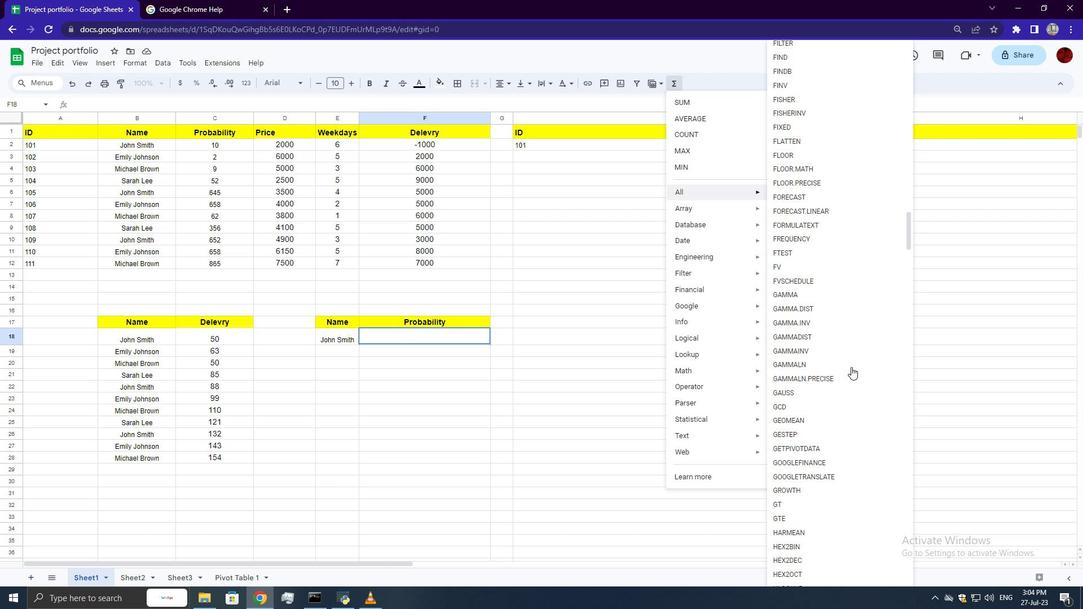 
Action: Mouse scrolled (851, 366) with delta (0, 0)
Screenshot: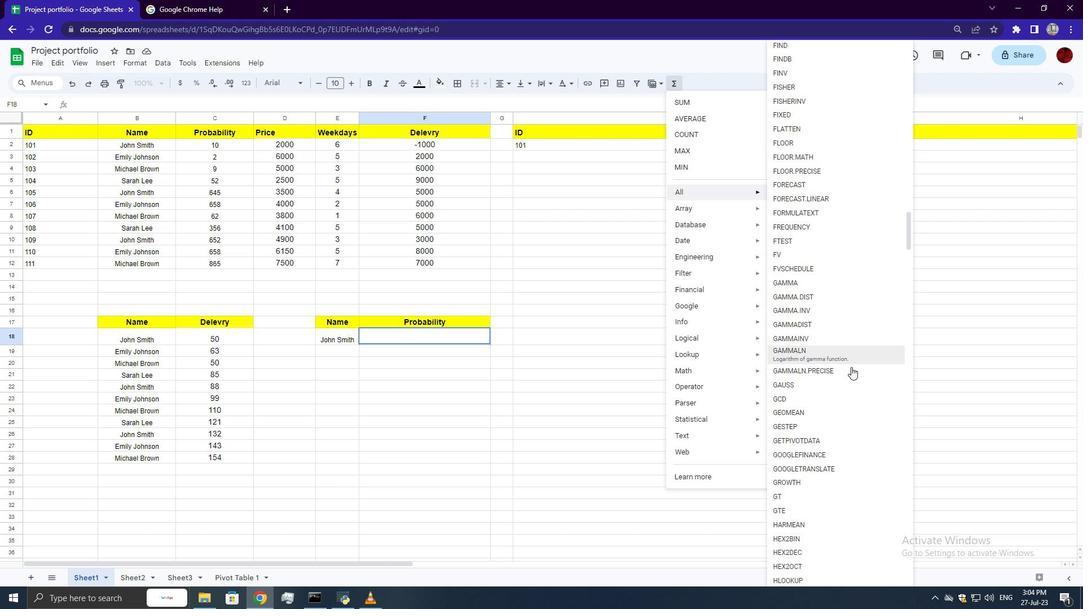 
Action: Mouse scrolled (851, 366) with delta (0, 0)
Screenshot: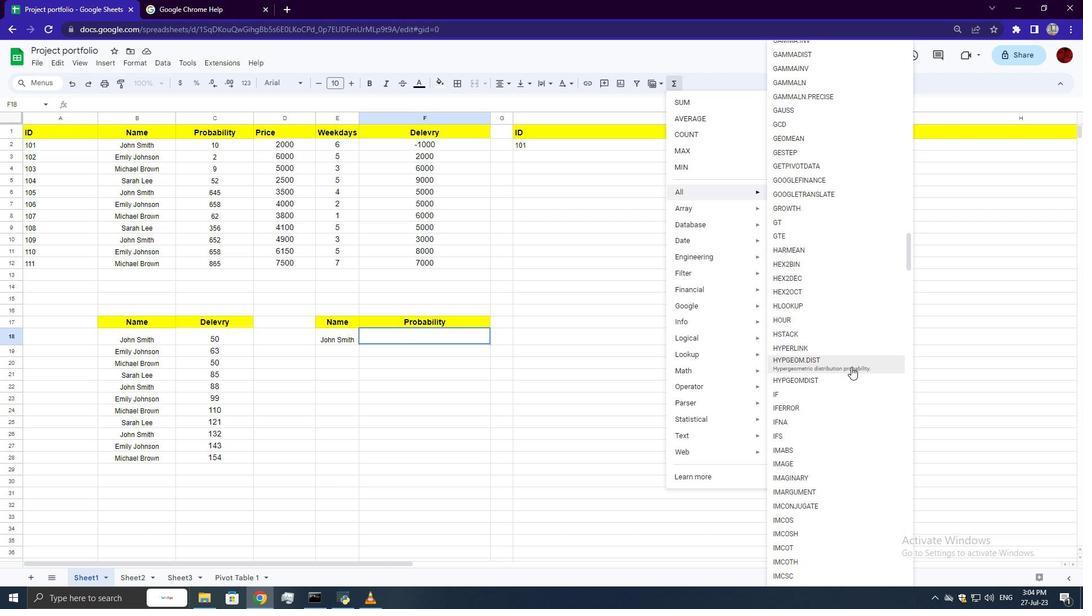 
Action: Mouse scrolled (851, 366) with delta (0, 0)
Screenshot: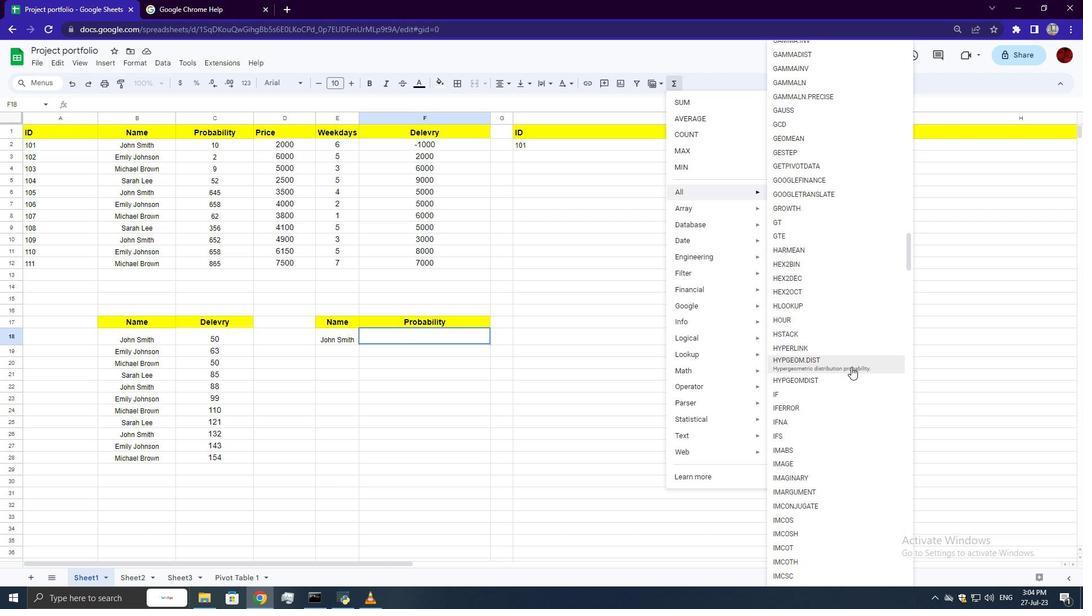 
Action: Mouse scrolled (851, 366) with delta (0, 0)
Screenshot: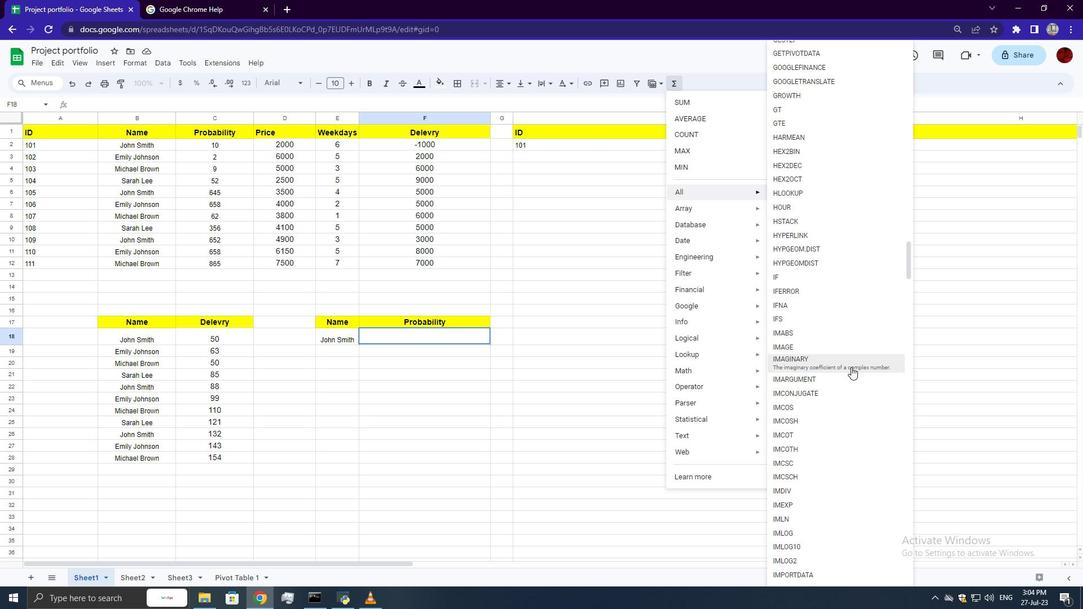 
Action: Mouse scrolled (851, 366) with delta (0, 0)
Screenshot: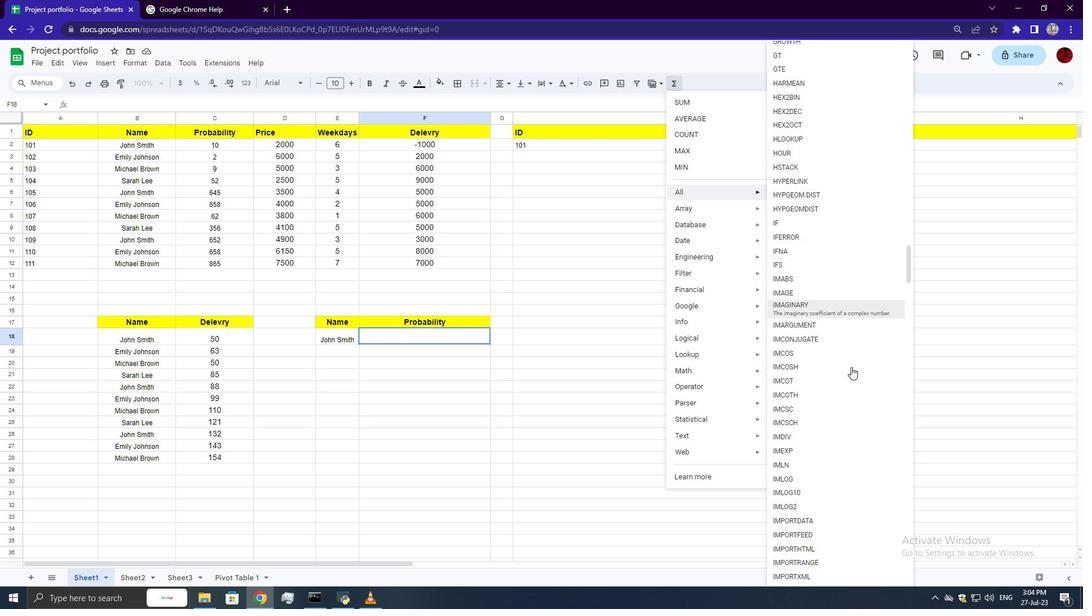 
Action: Mouse scrolled (851, 366) with delta (0, 0)
Screenshot: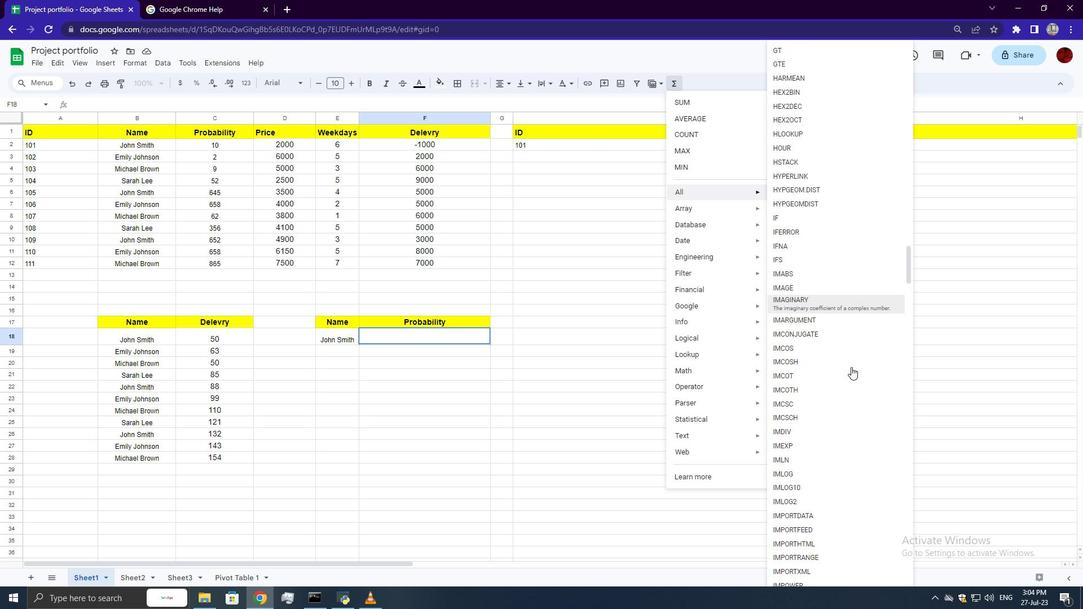 
Action: Mouse scrolled (851, 366) with delta (0, 0)
Screenshot: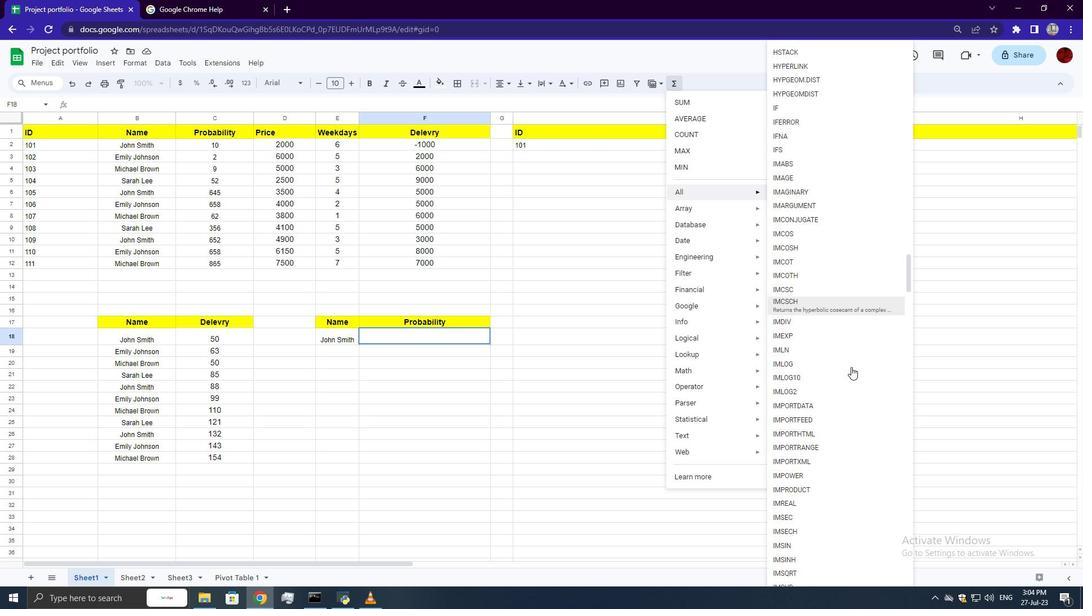 
Action: Mouse scrolled (851, 366) with delta (0, 0)
Screenshot: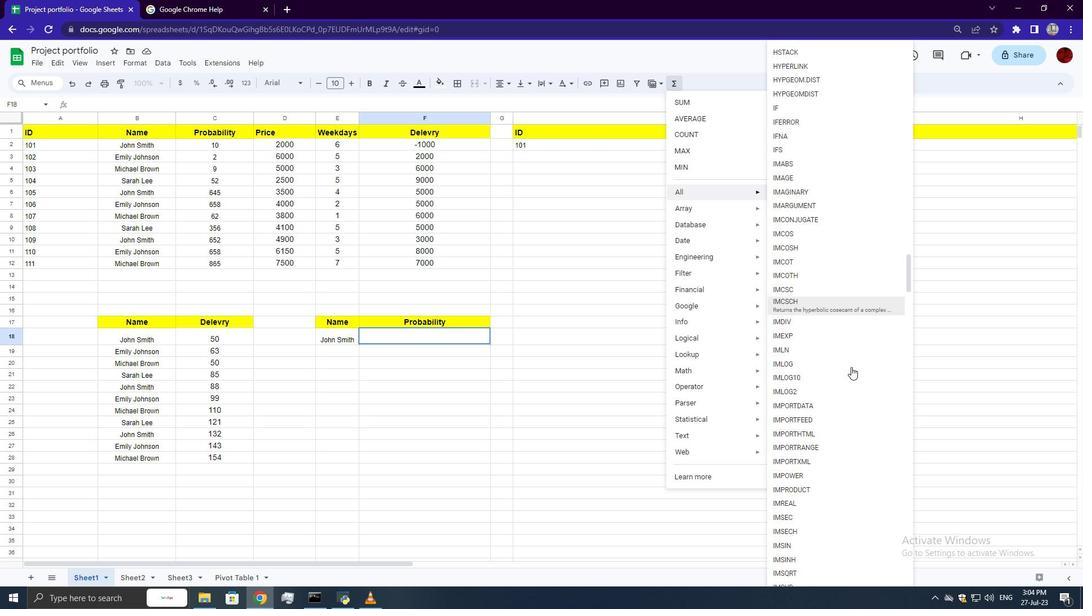 
Action: Mouse scrolled (851, 366) with delta (0, 0)
Screenshot: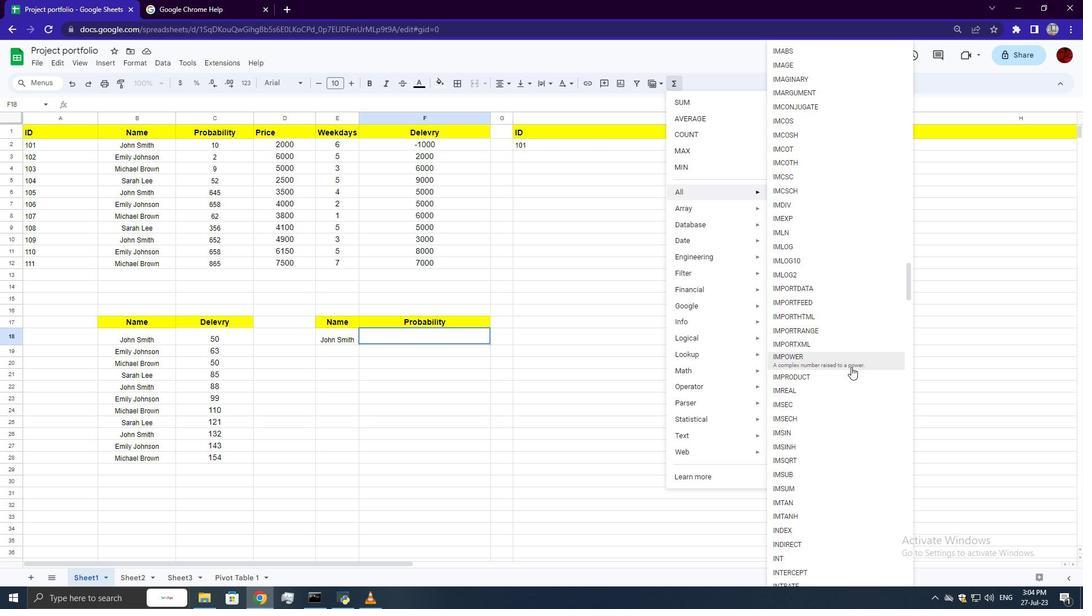 
Action: Mouse scrolled (851, 366) with delta (0, 0)
Screenshot: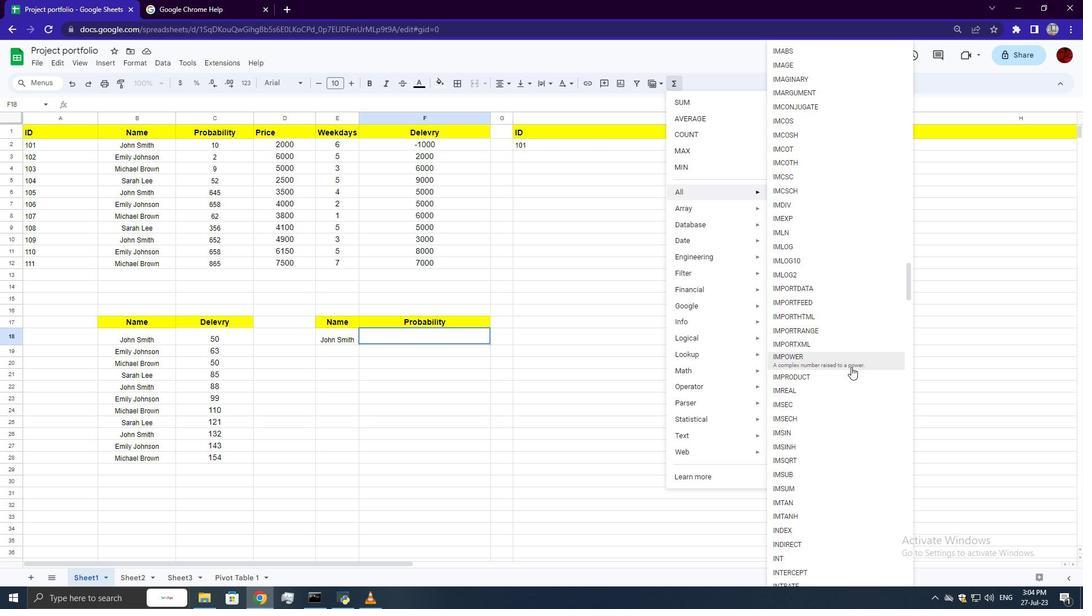 
Action: Mouse scrolled (851, 366) with delta (0, 0)
Screenshot: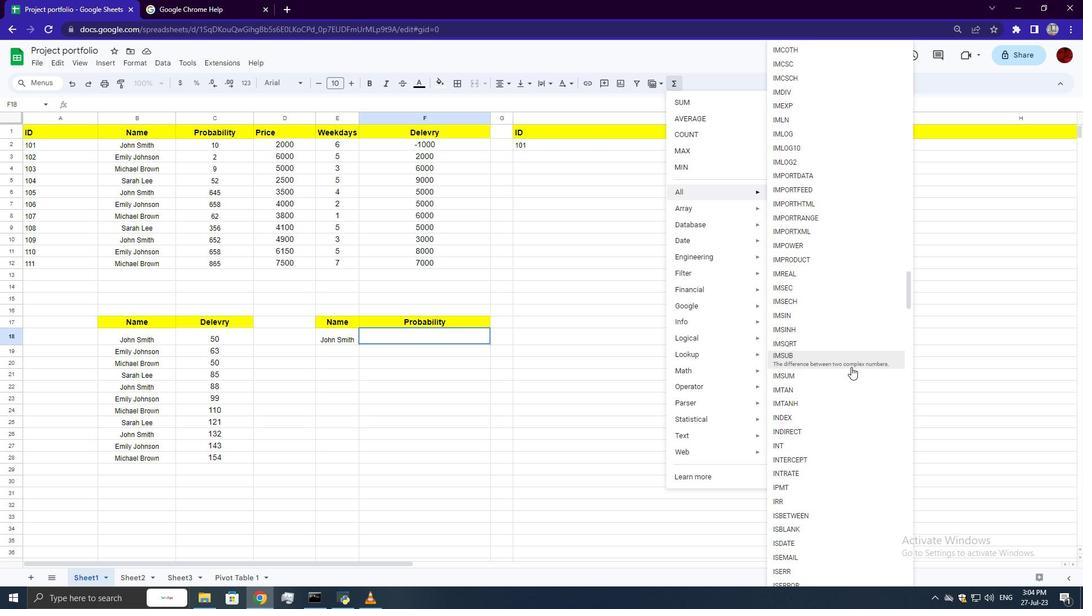 
Action: Mouse scrolled (851, 366) with delta (0, 0)
Screenshot: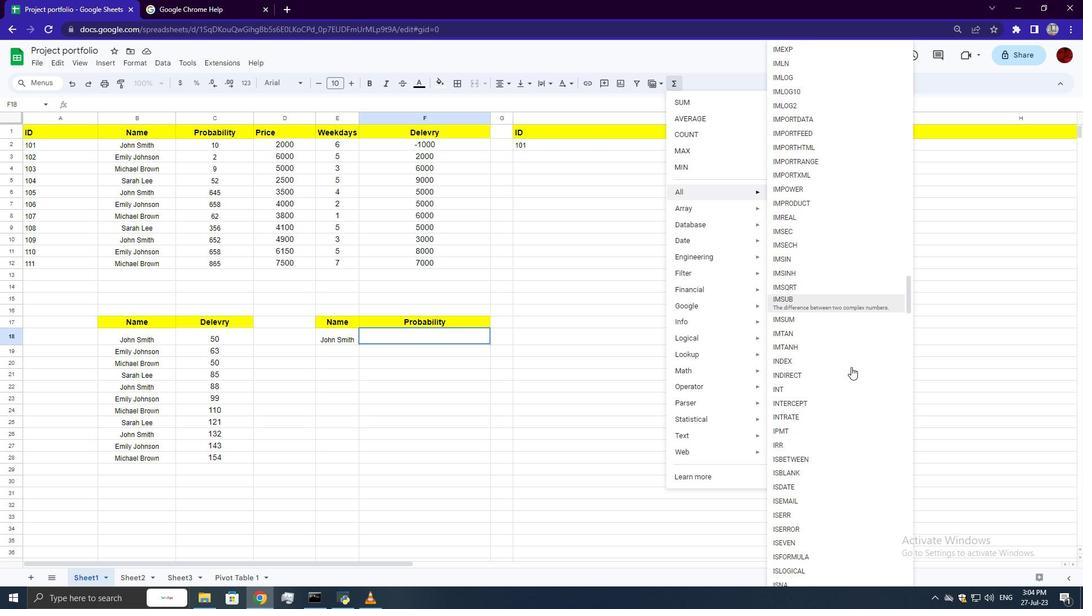 
Action: Mouse scrolled (851, 366) with delta (0, 0)
Screenshot: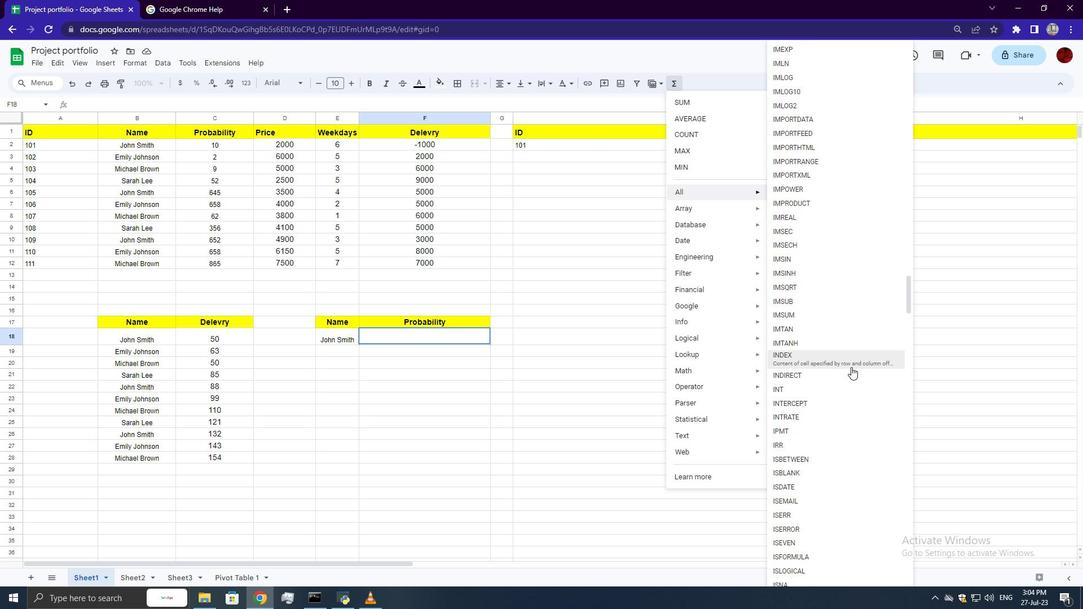 
Action: Mouse scrolled (851, 366) with delta (0, 0)
Screenshot: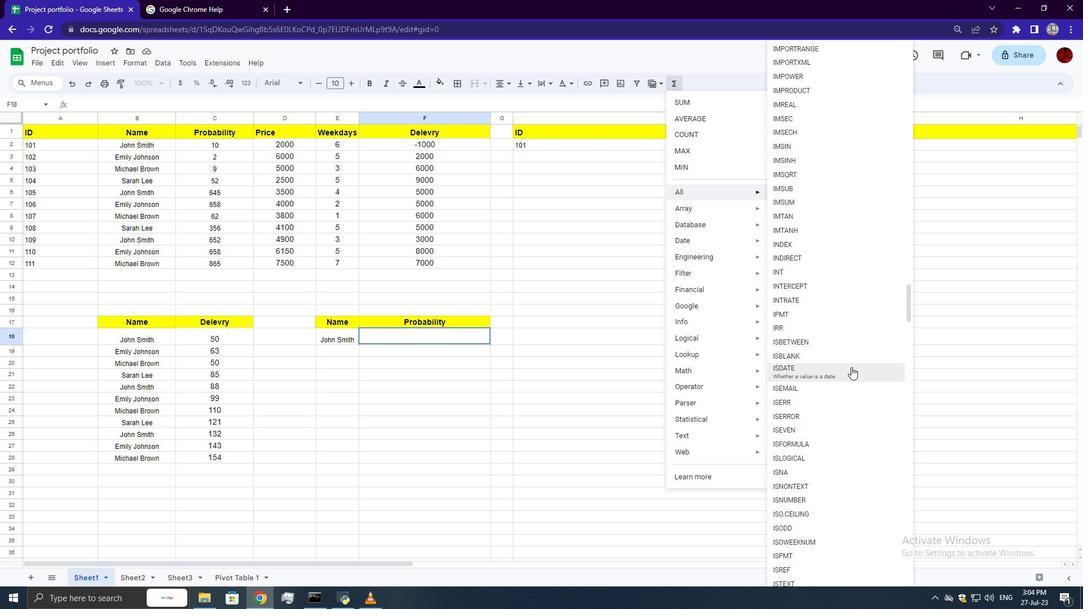 
Action: Mouse moved to (794, 426)
Screenshot: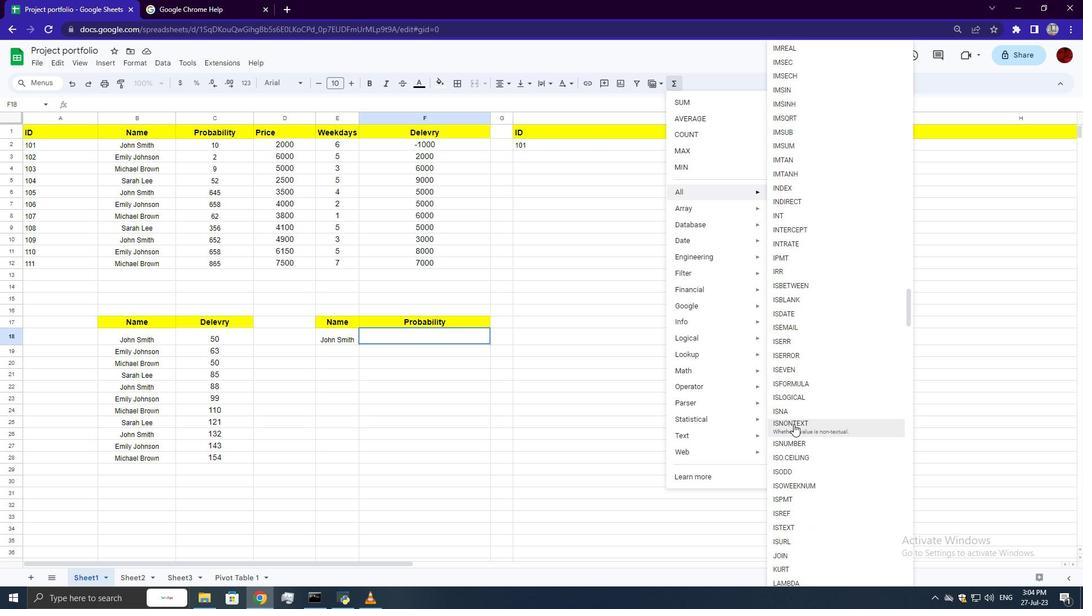 
Action: Mouse pressed left at (794, 426)
Screenshot: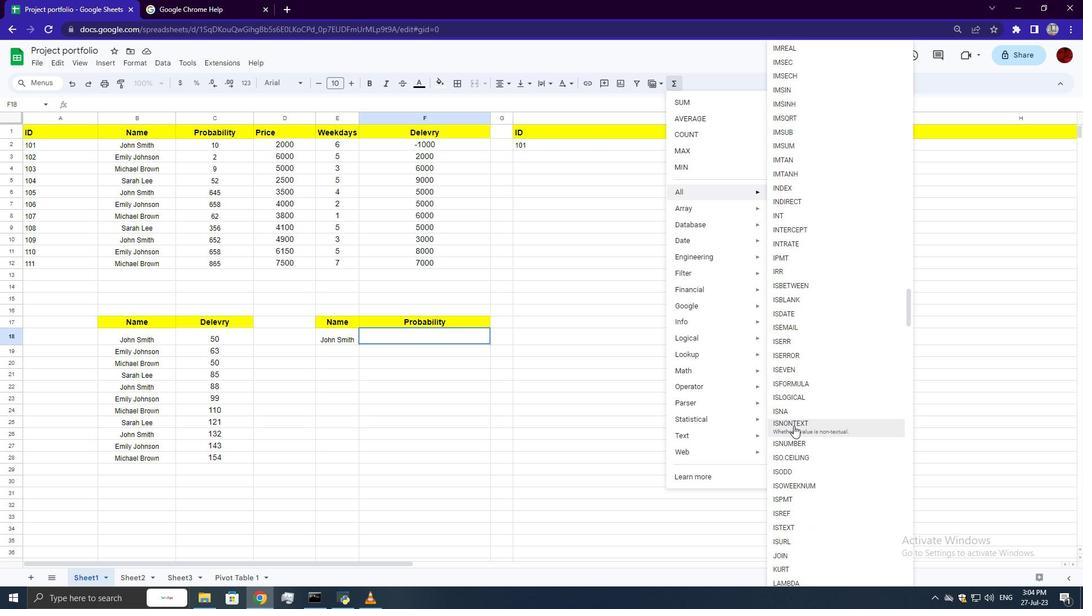 
Action: Mouse moved to (56, 145)
Screenshot: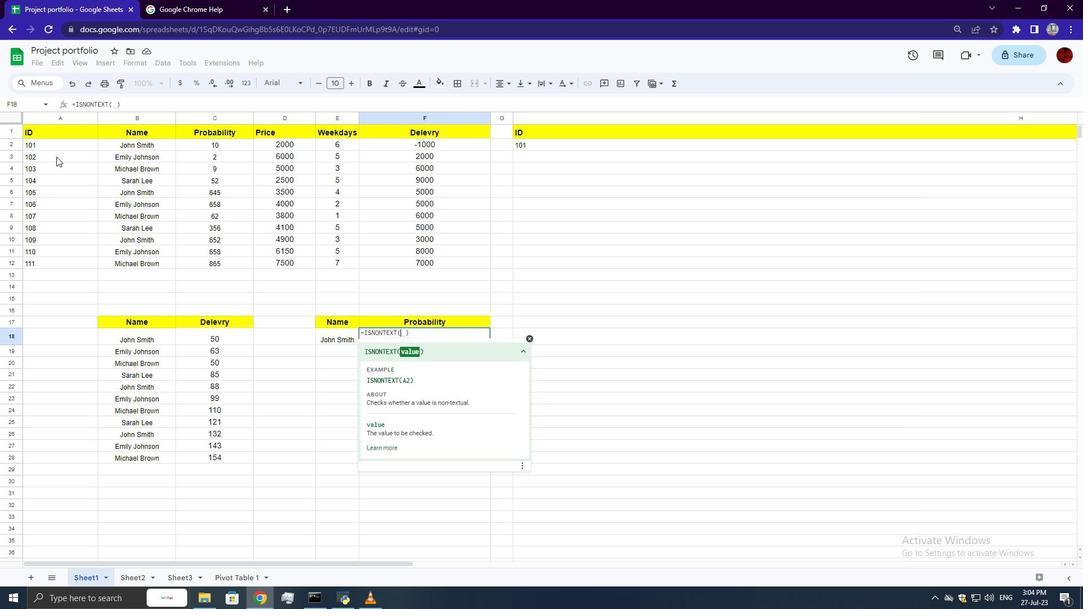 
Action: Mouse pressed left at (56, 145)
Screenshot: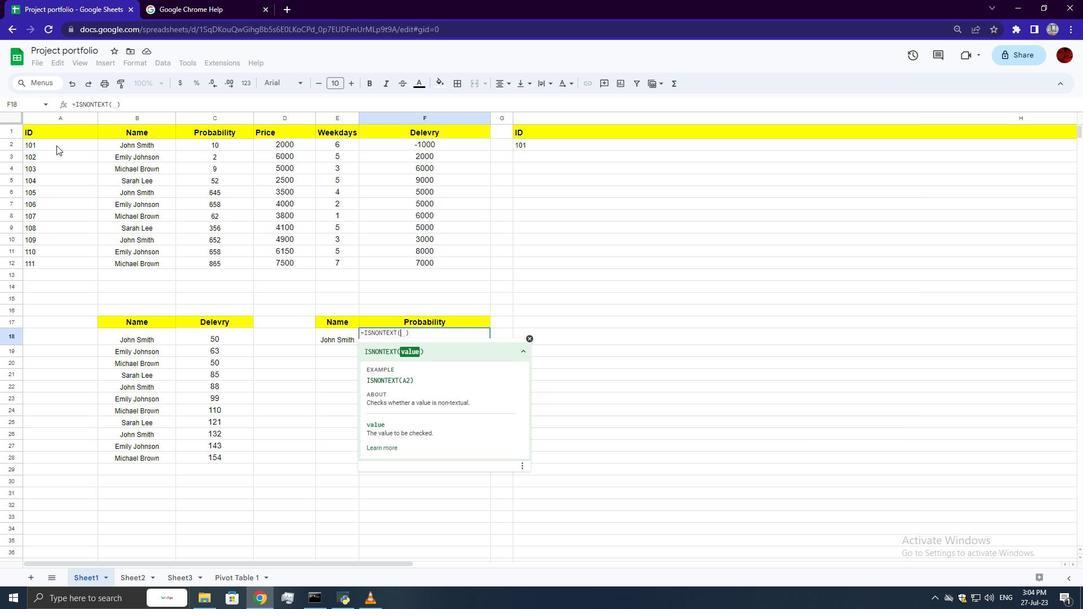 
Action: Key pressed <Key.enter>
Screenshot: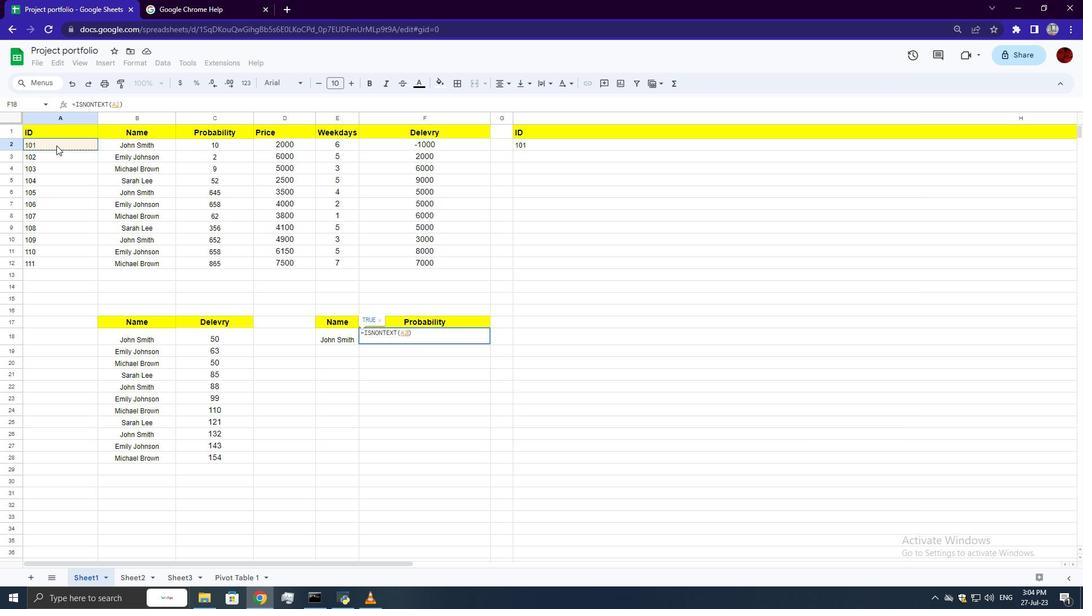 
